 Task: Create a due date automation trigger when advanced on, 2 hours before a card is due add dates with a start date.
Action: Mouse moved to (1187, 349)
Screenshot: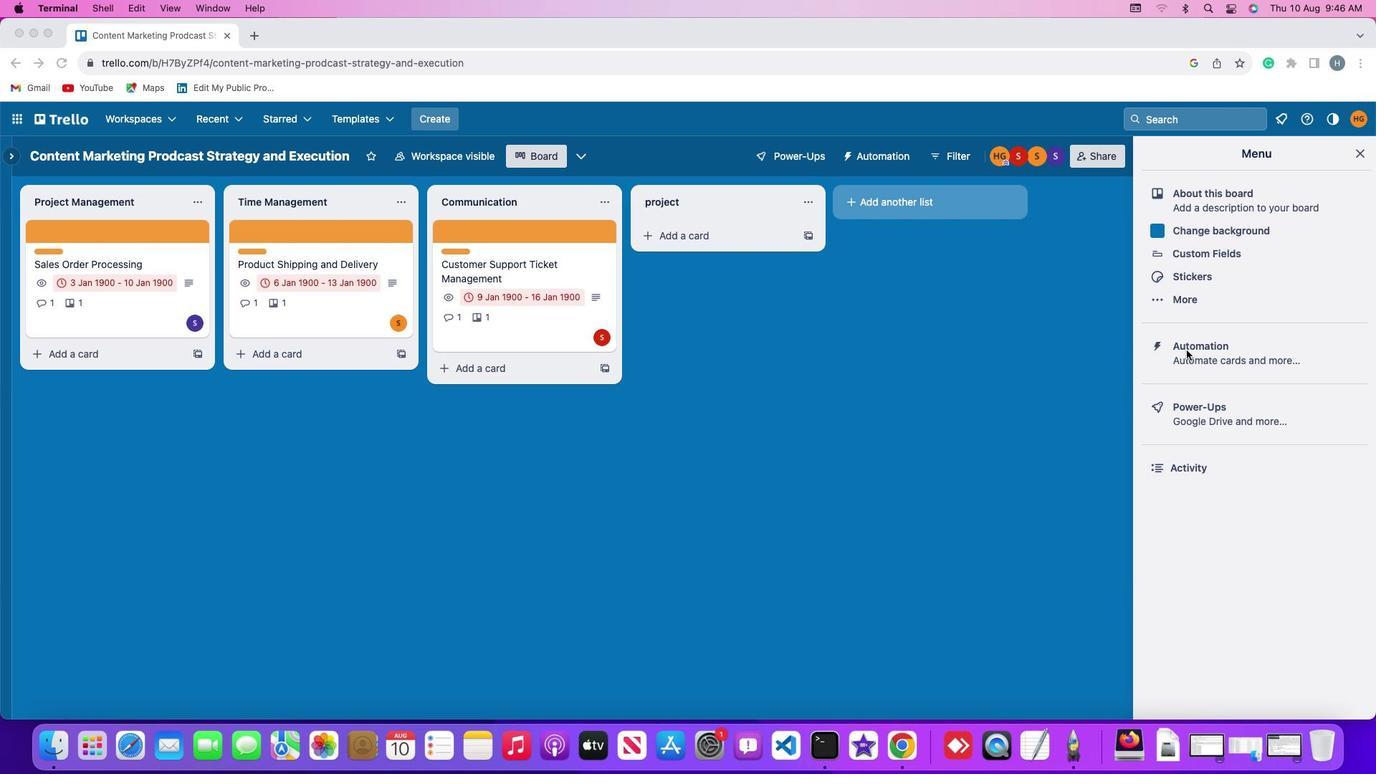 
Action: Mouse pressed left at (1187, 349)
Screenshot: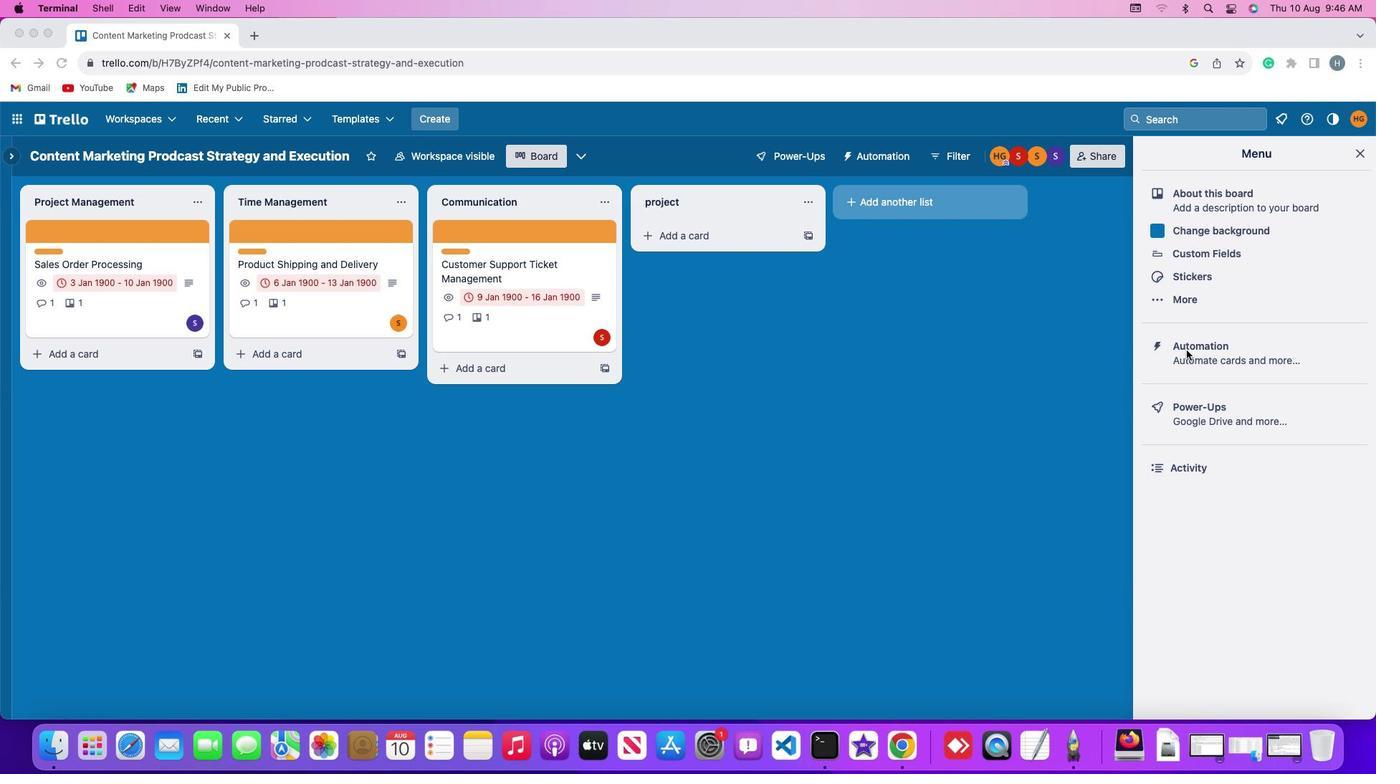 
Action: Mouse pressed left at (1187, 349)
Screenshot: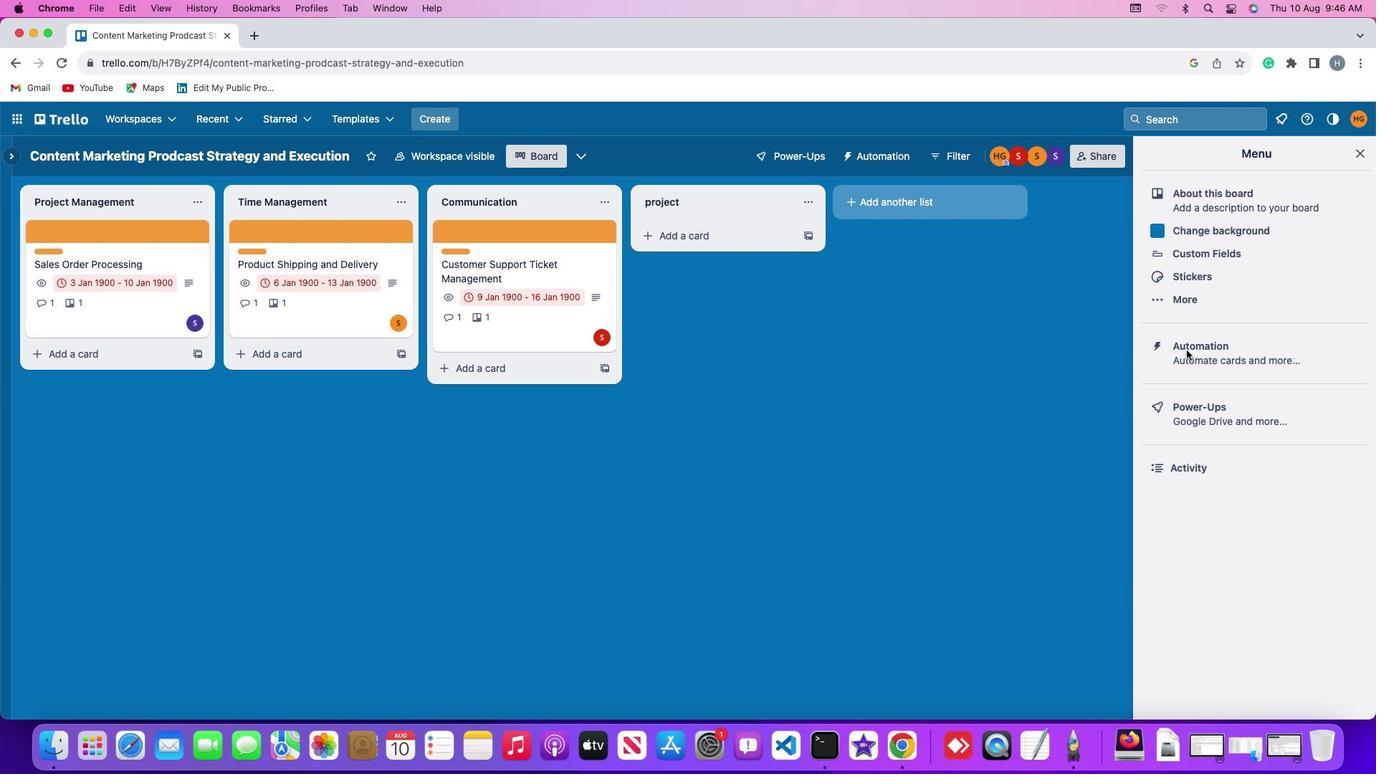 
Action: Mouse moved to (80, 337)
Screenshot: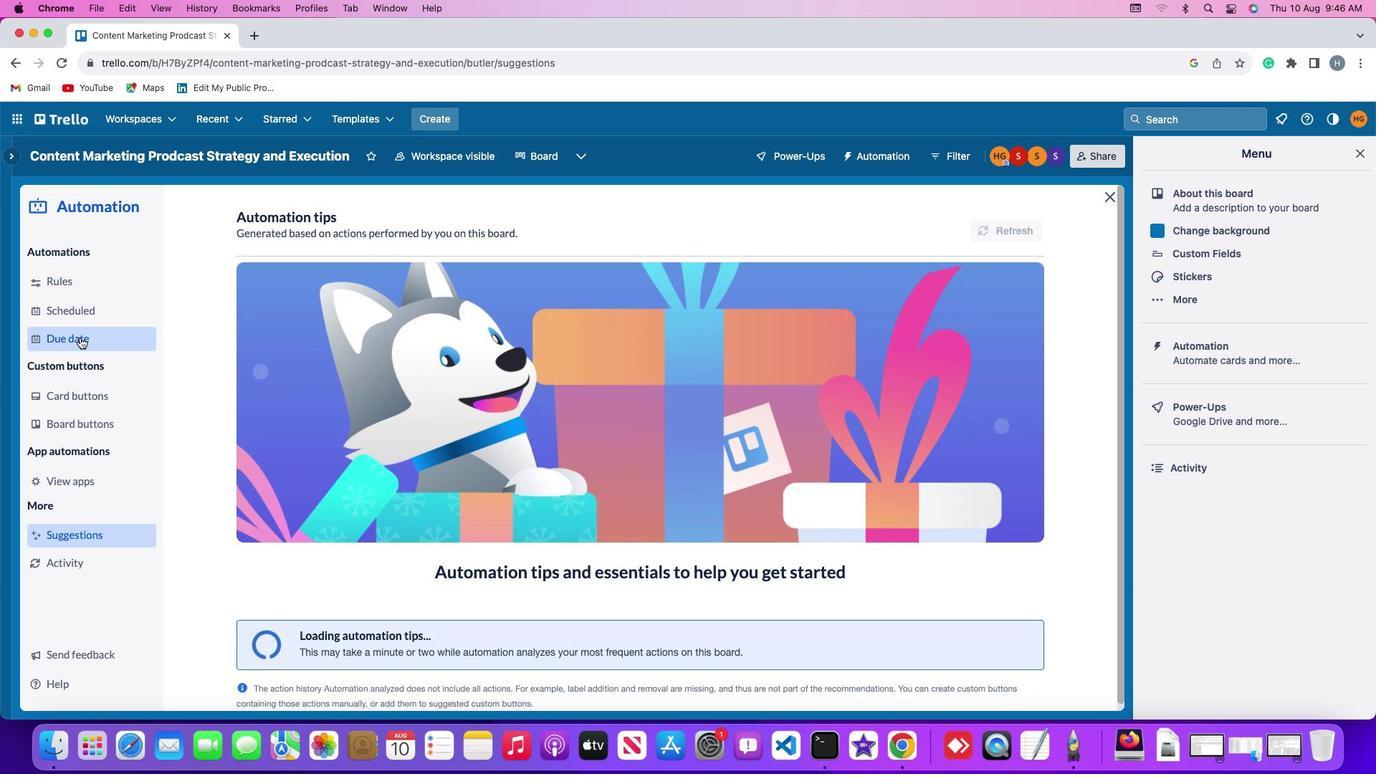 
Action: Mouse pressed left at (80, 337)
Screenshot: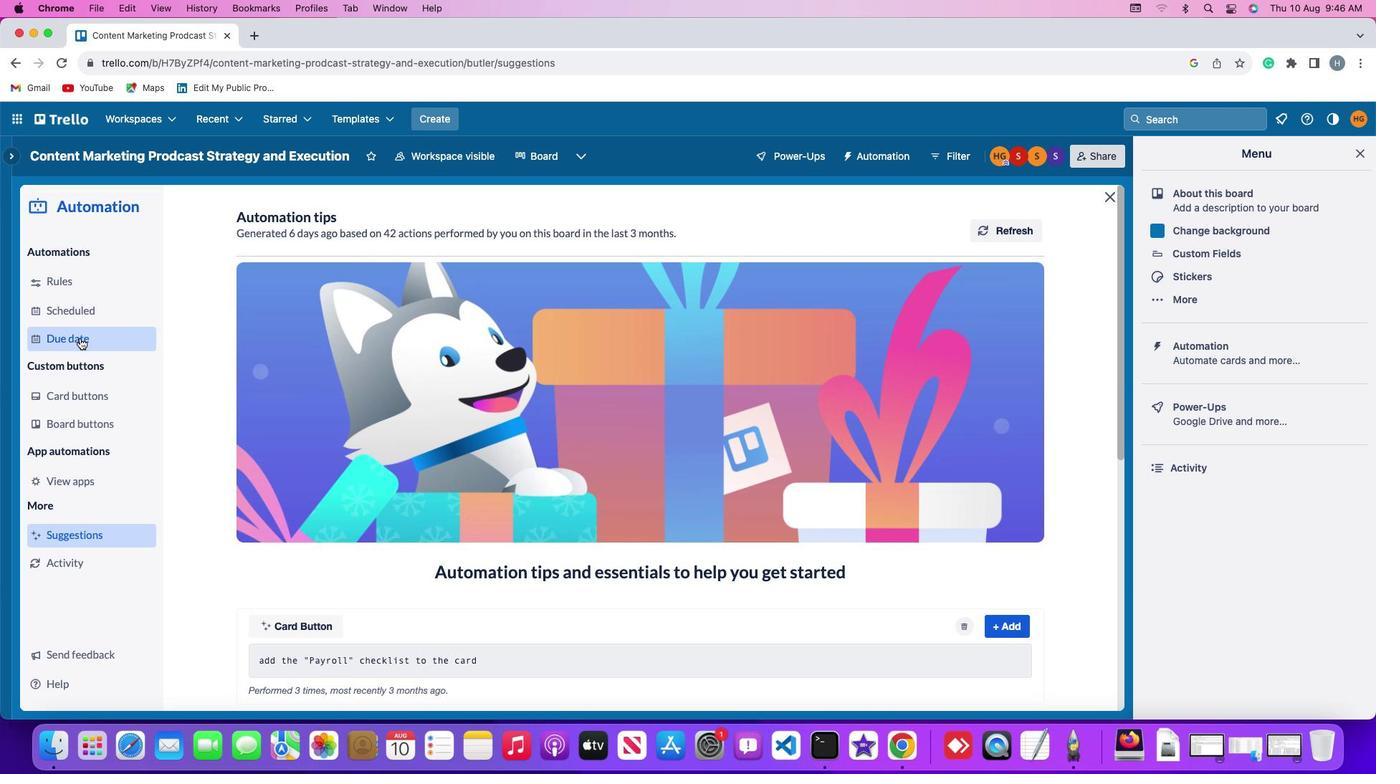 
Action: Mouse moved to (942, 221)
Screenshot: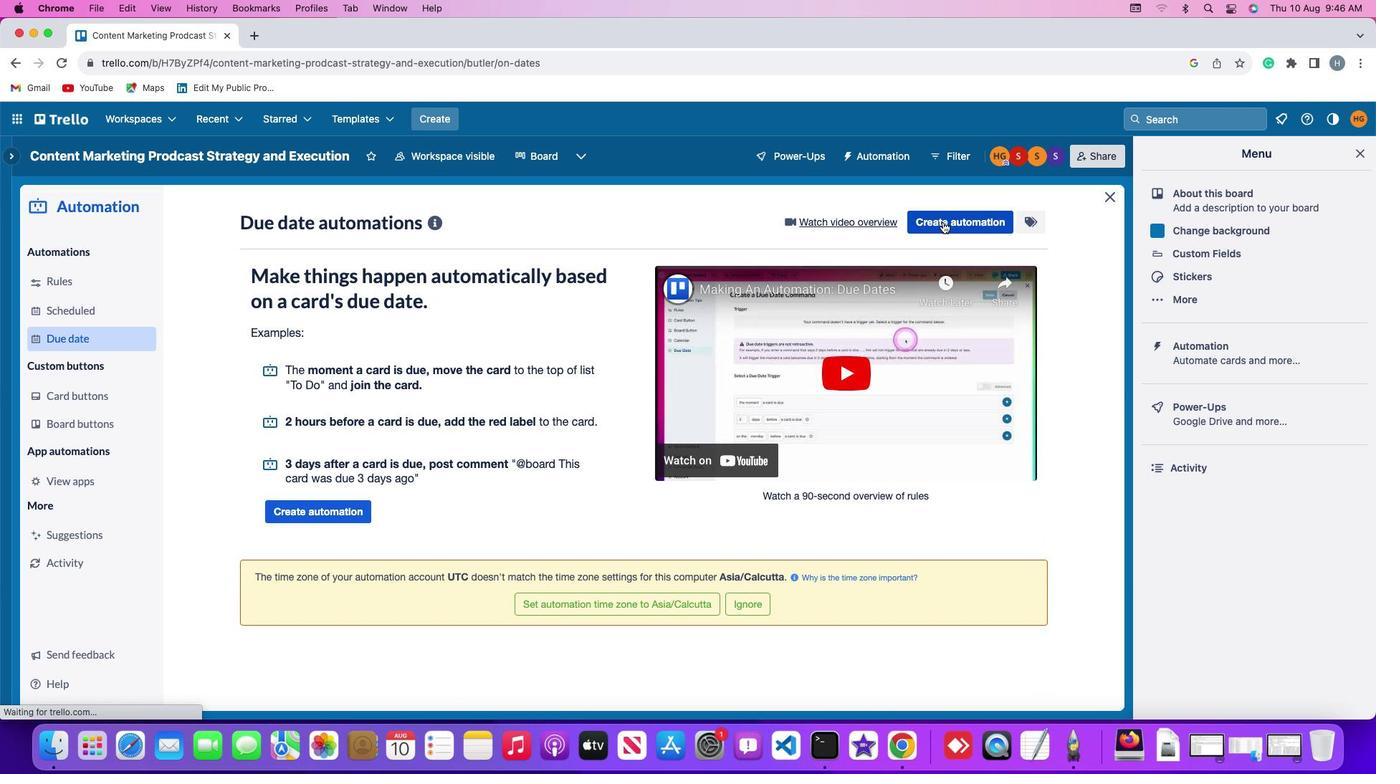 
Action: Mouse pressed left at (942, 221)
Screenshot: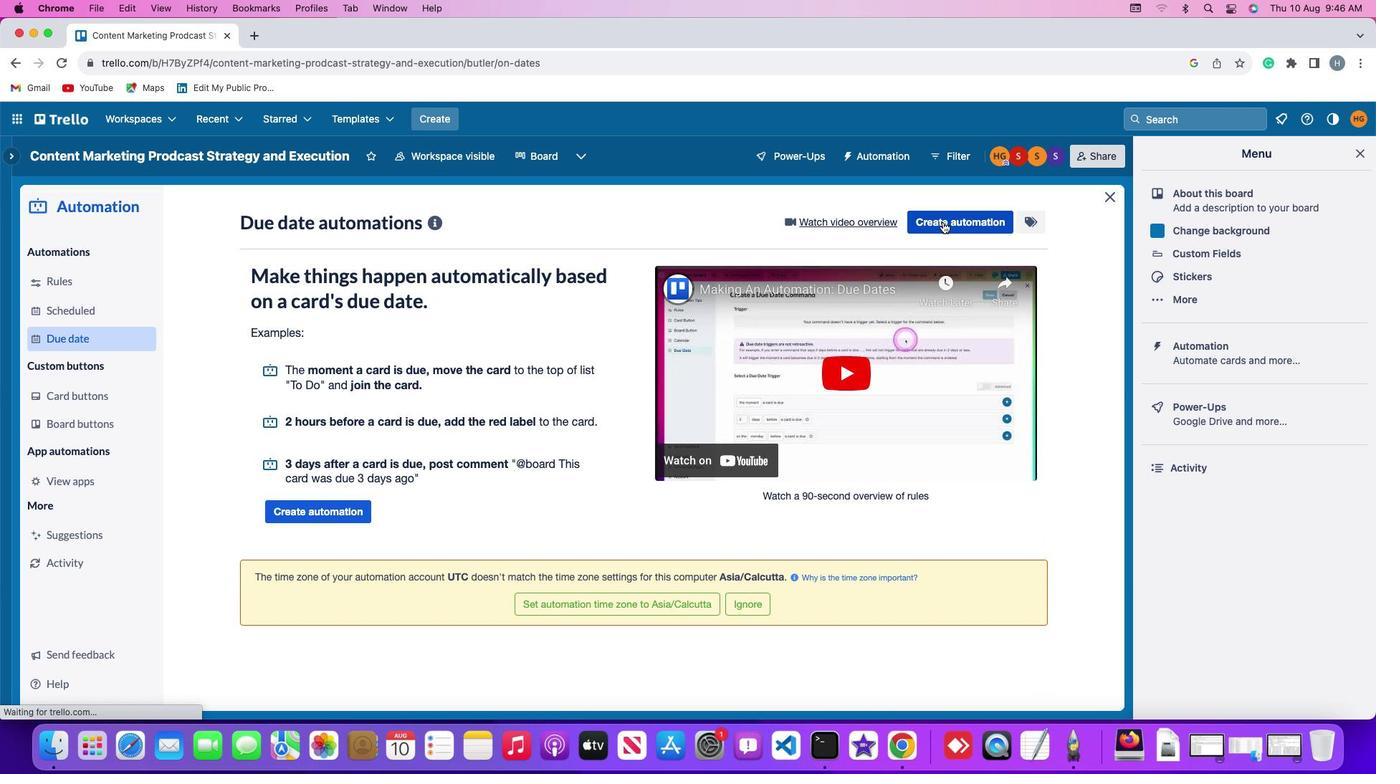 
Action: Mouse moved to (396, 362)
Screenshot: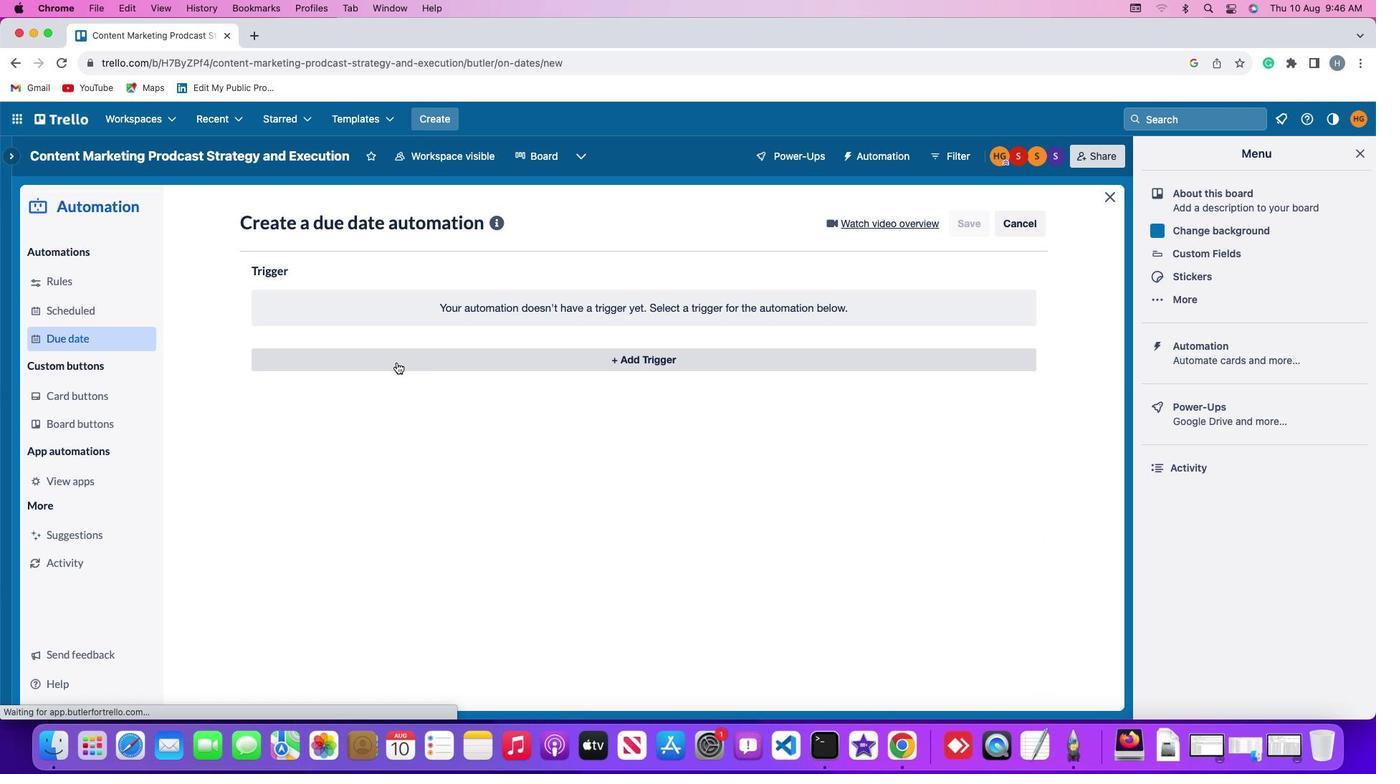 
Action: Mouse pressed left at (396, 362)
Screenshot: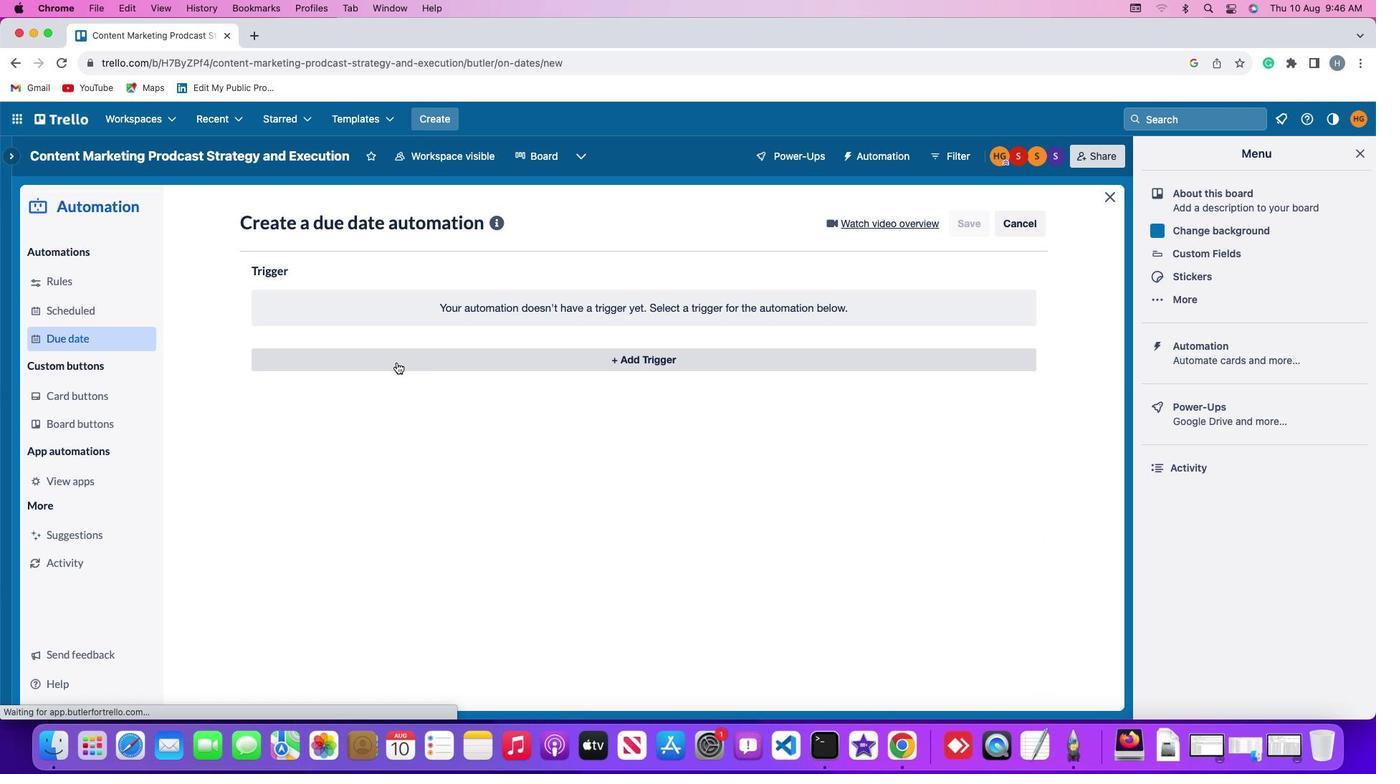 
Action: Mouse moved to (281, 576)
Screenshot: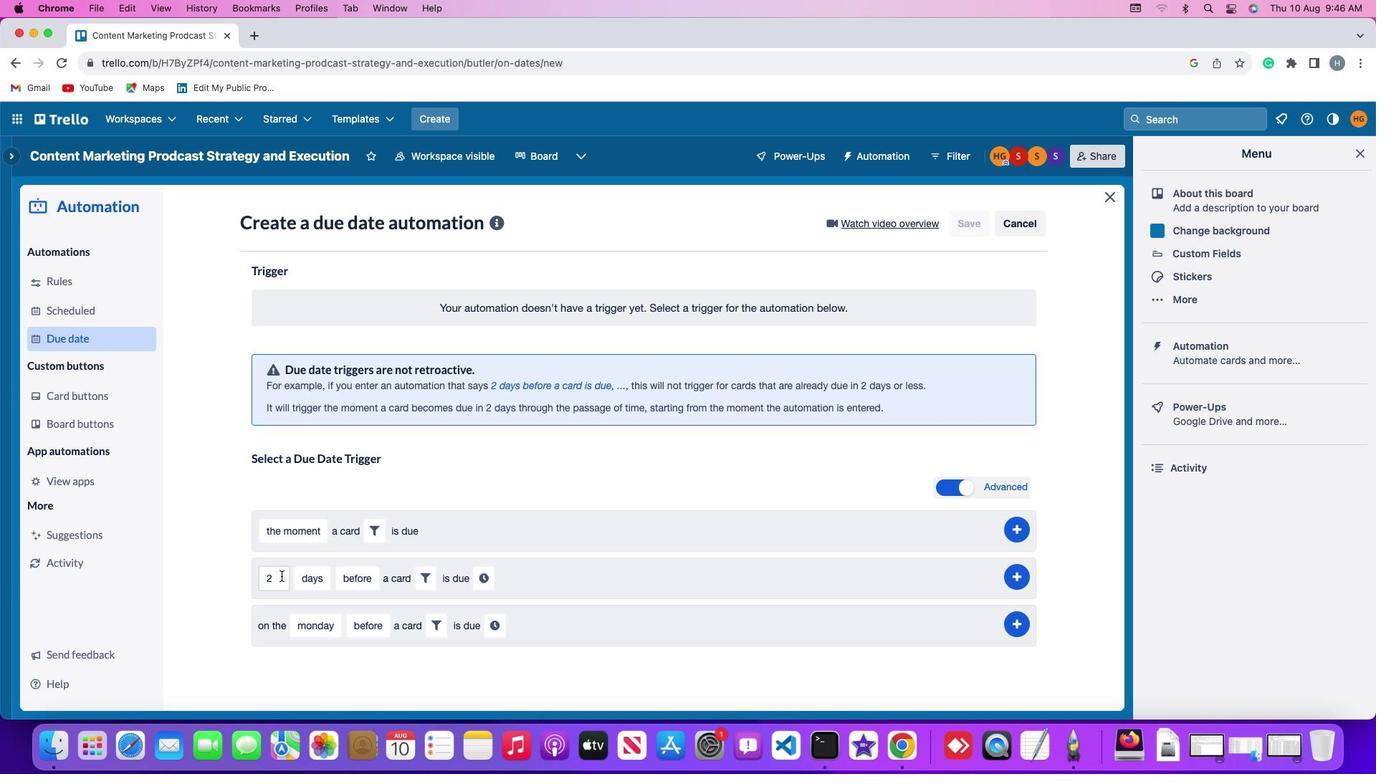 
Action: Mouse pressed left at (281, 576)
Screenshot: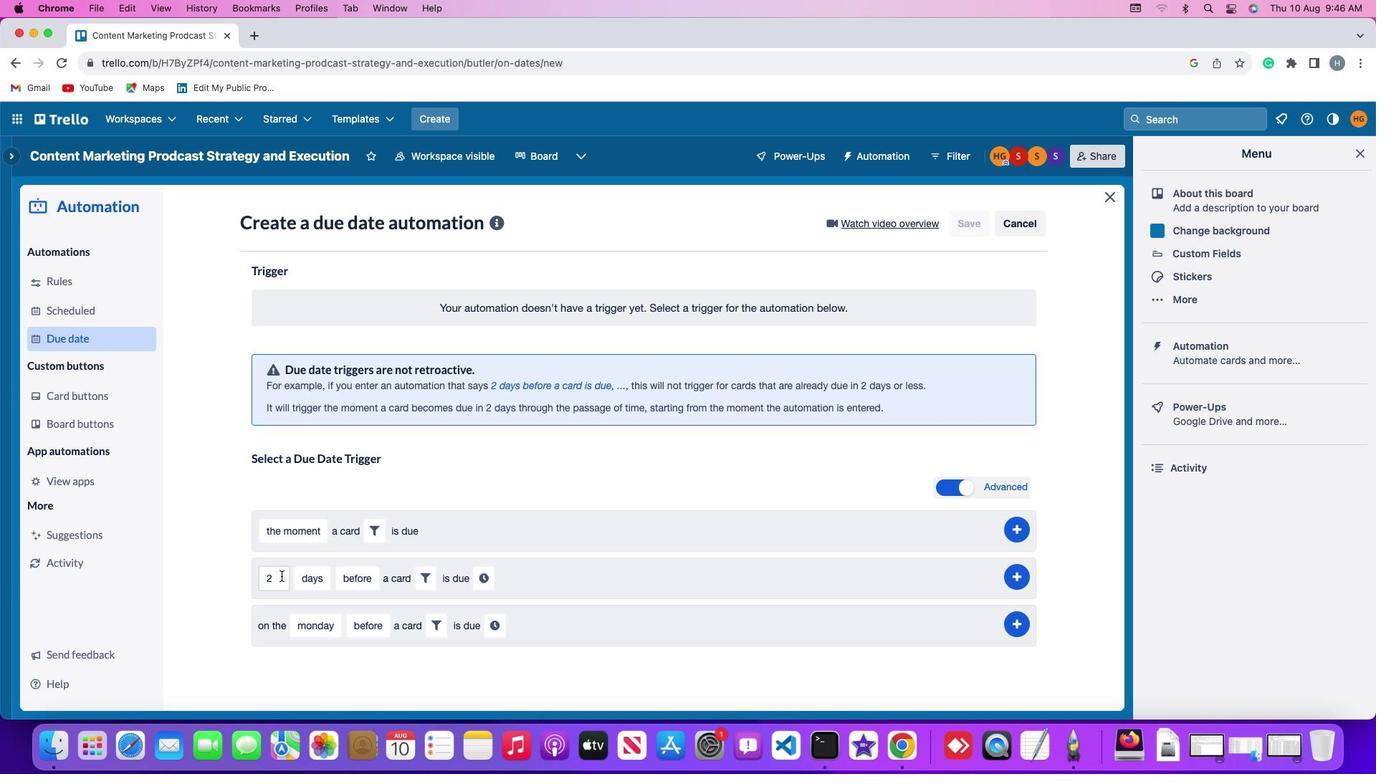 
Action: Mouse moved to (281, 571)
Screenshot: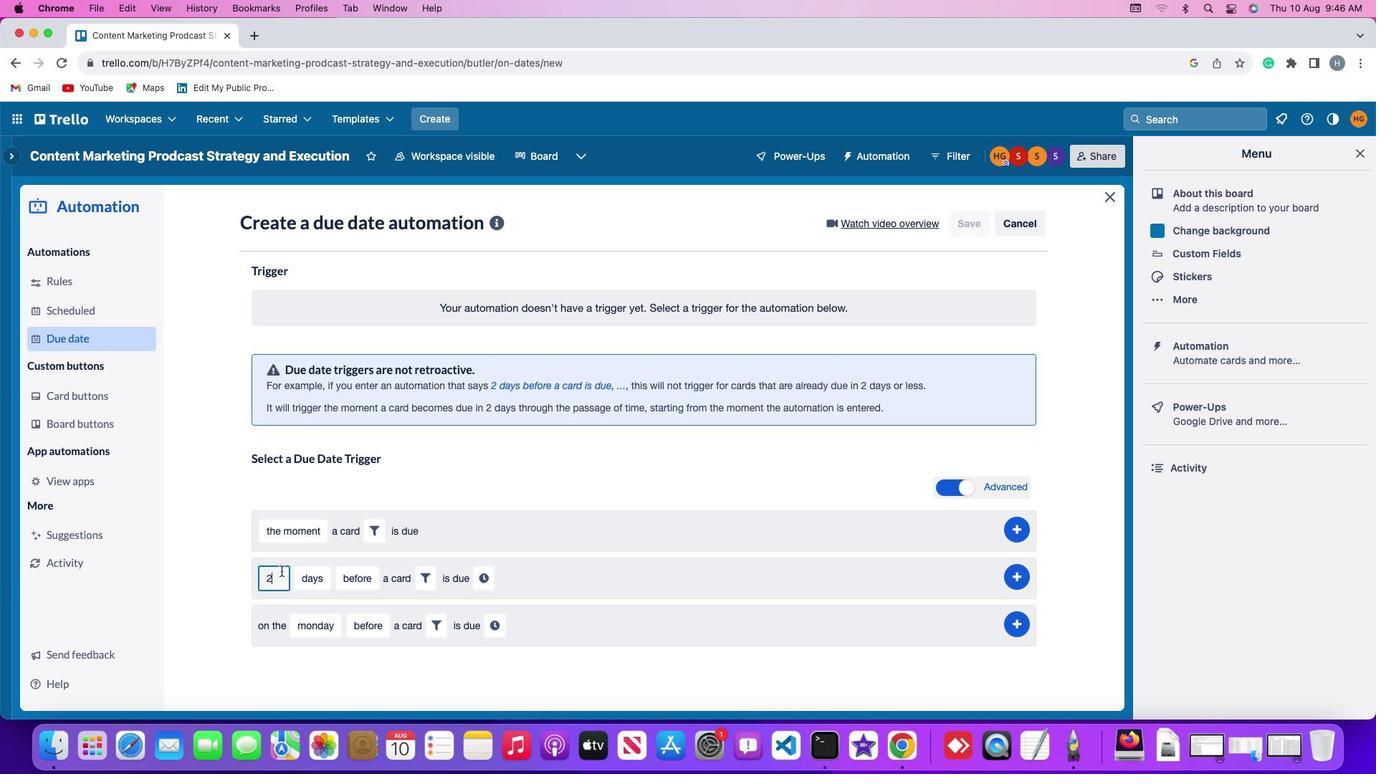 
Action: Key pressed Key.backspace
Screenshot: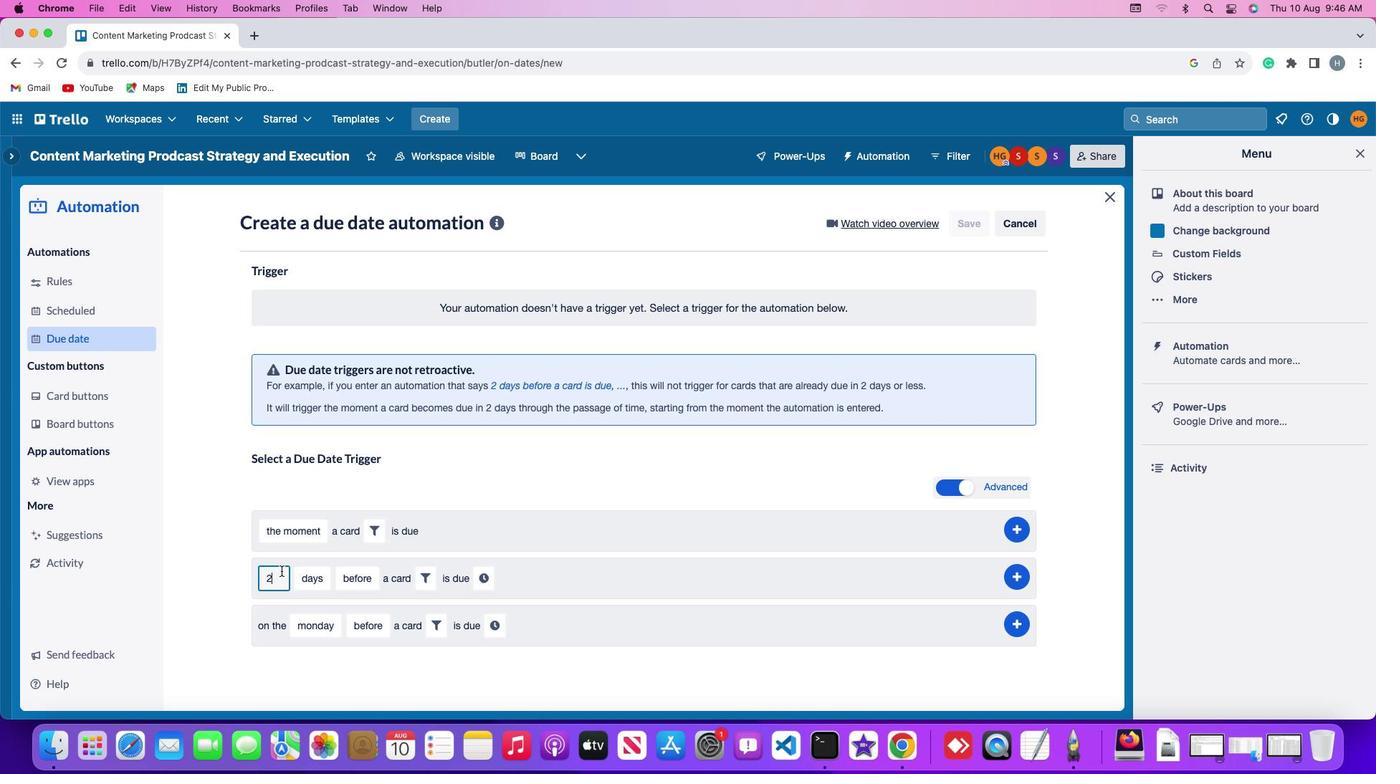 
Action: Mouse moved to (281, 571)
Screenshot: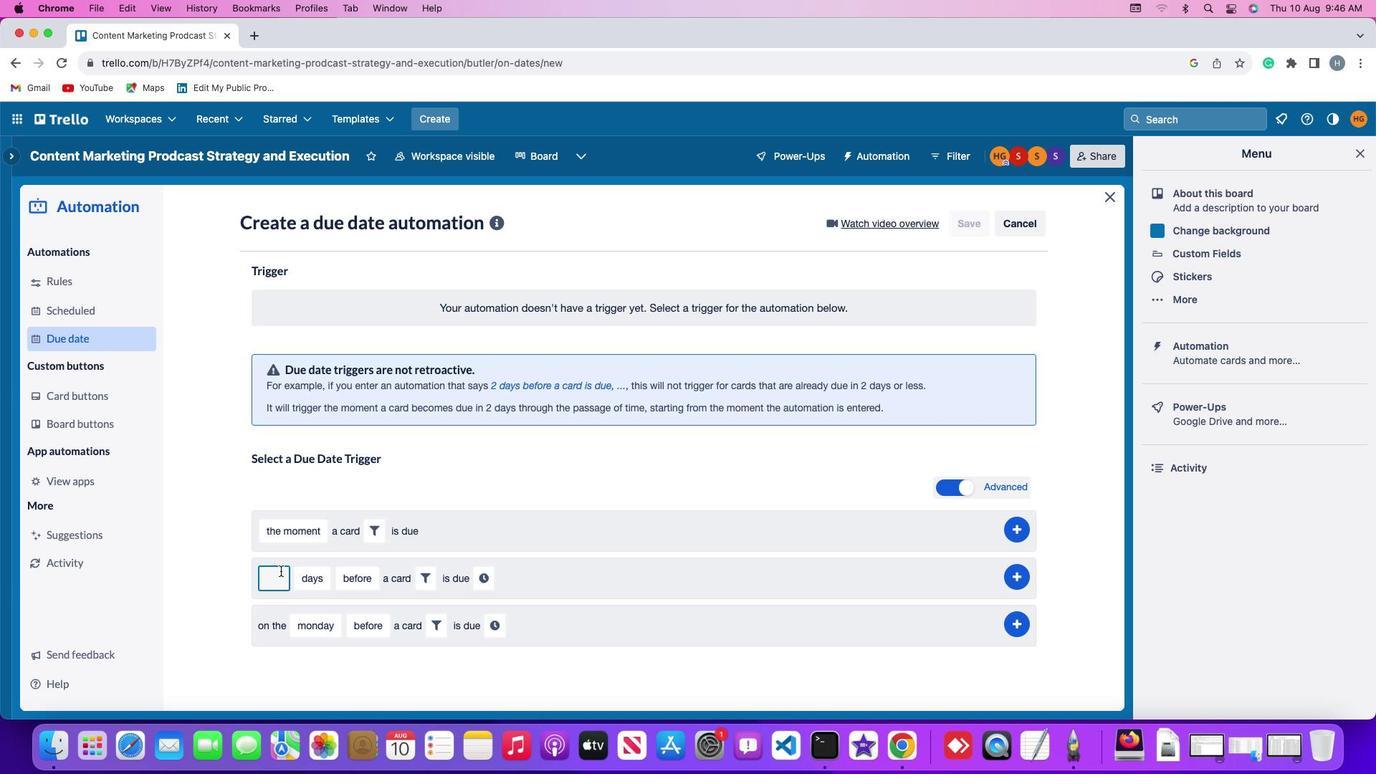 
Action: Key pressed '2'
Screenshot: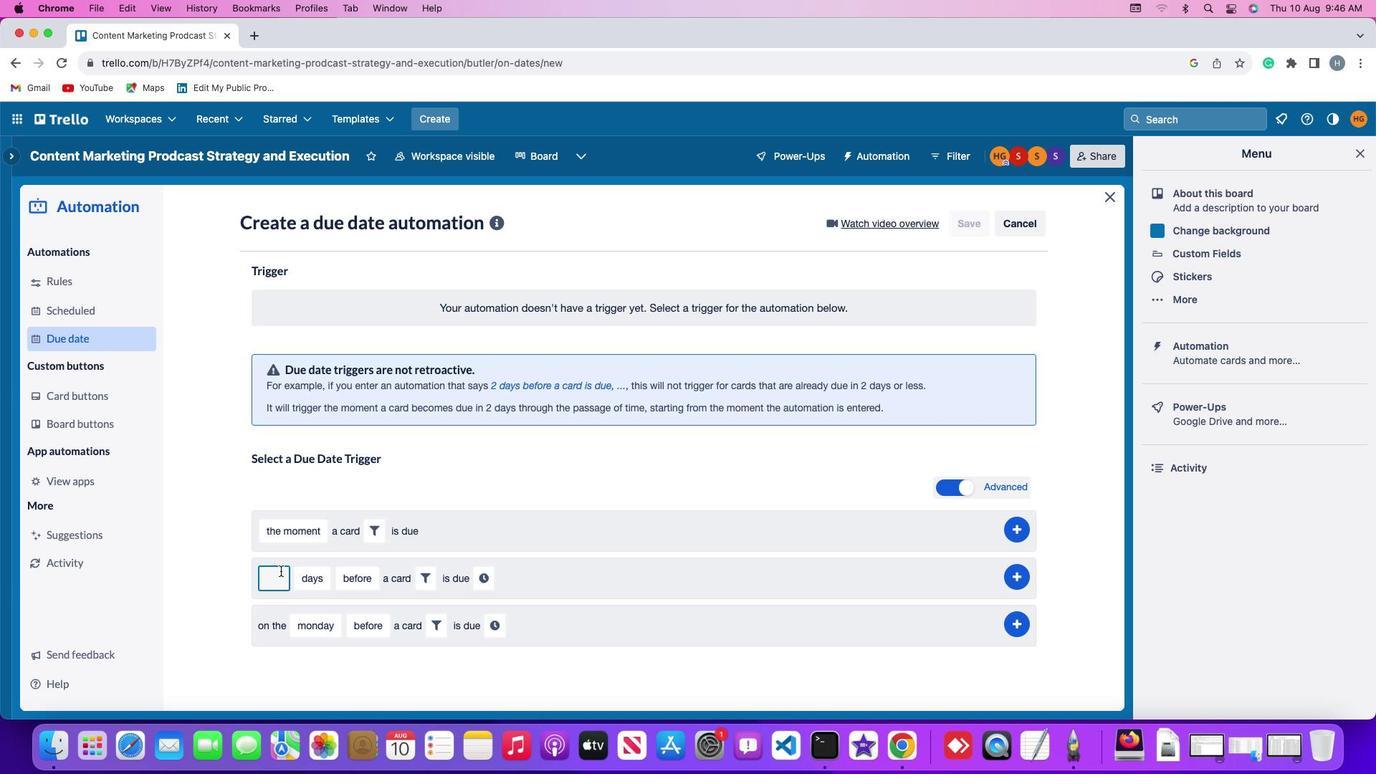 
Action: Mouse moved to (303, 573)
Screenshot: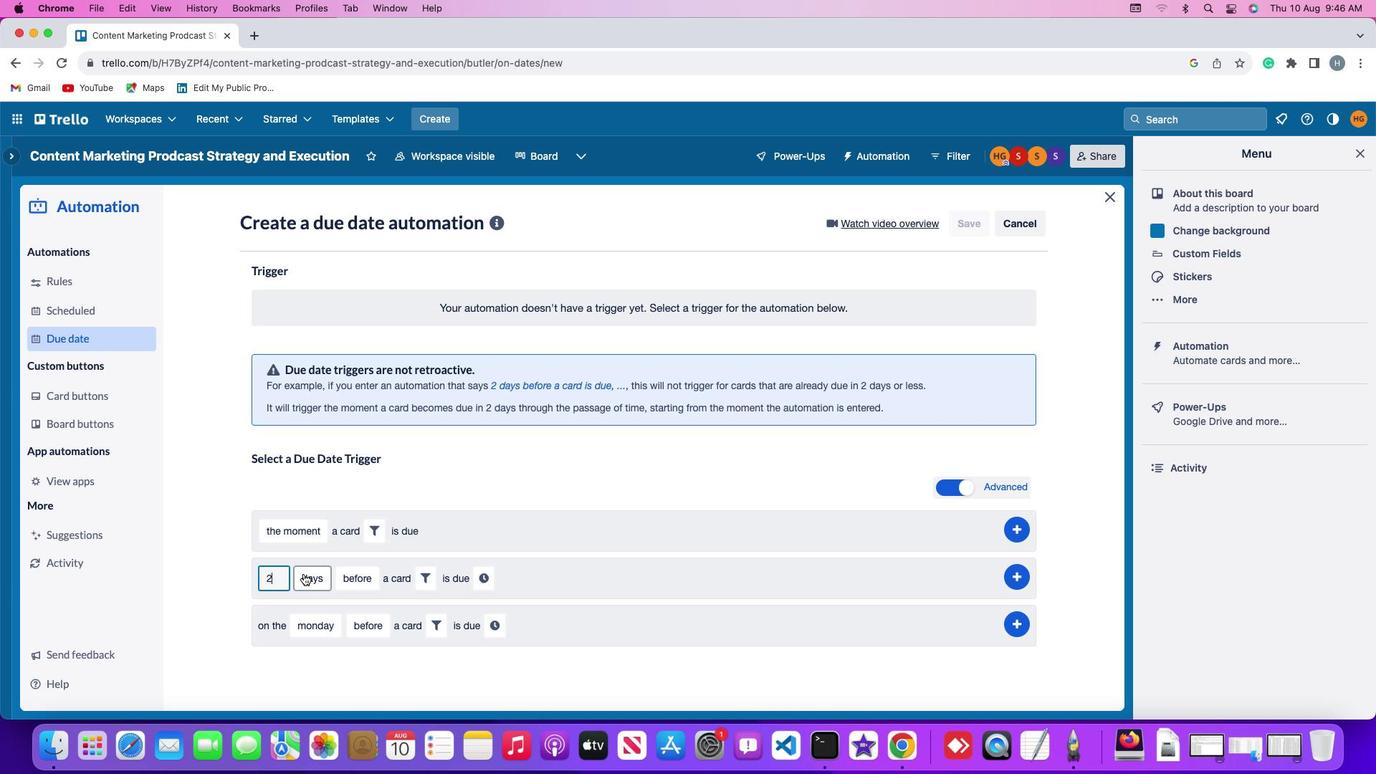 
Action: Mouse pressed left at (303, 573)
Screenshot: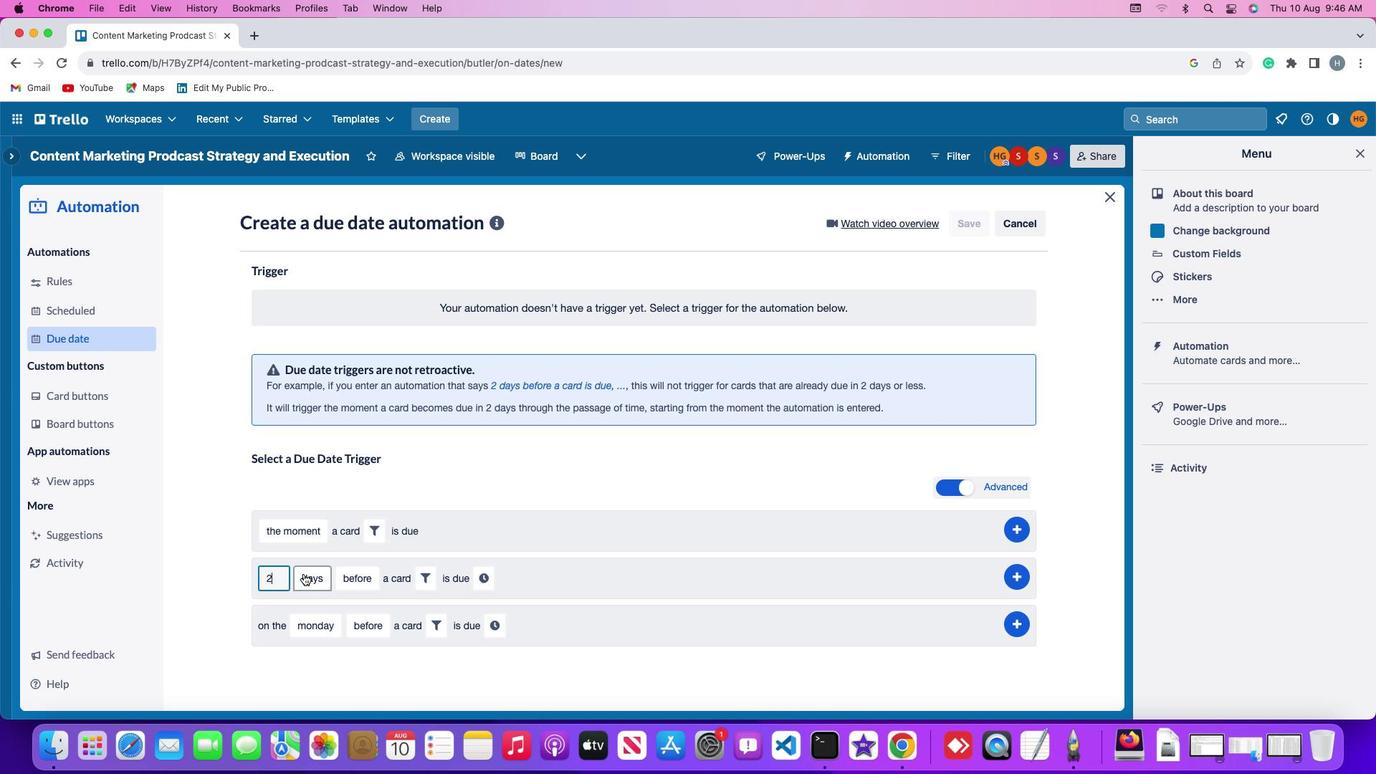 
Action: Mouse moved to (316, 661)
Screenshot: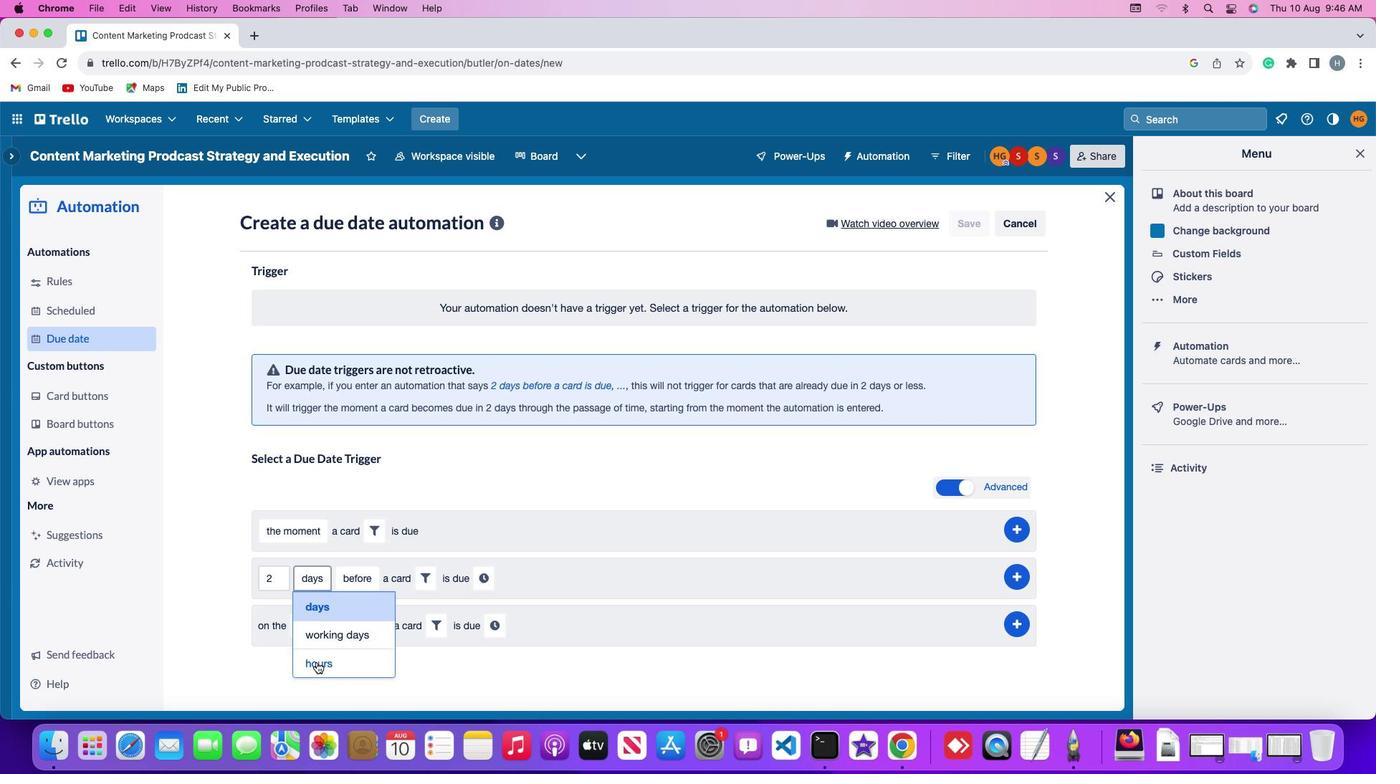 
Action: Mouse pressed left at (316, 661)
Screenshot: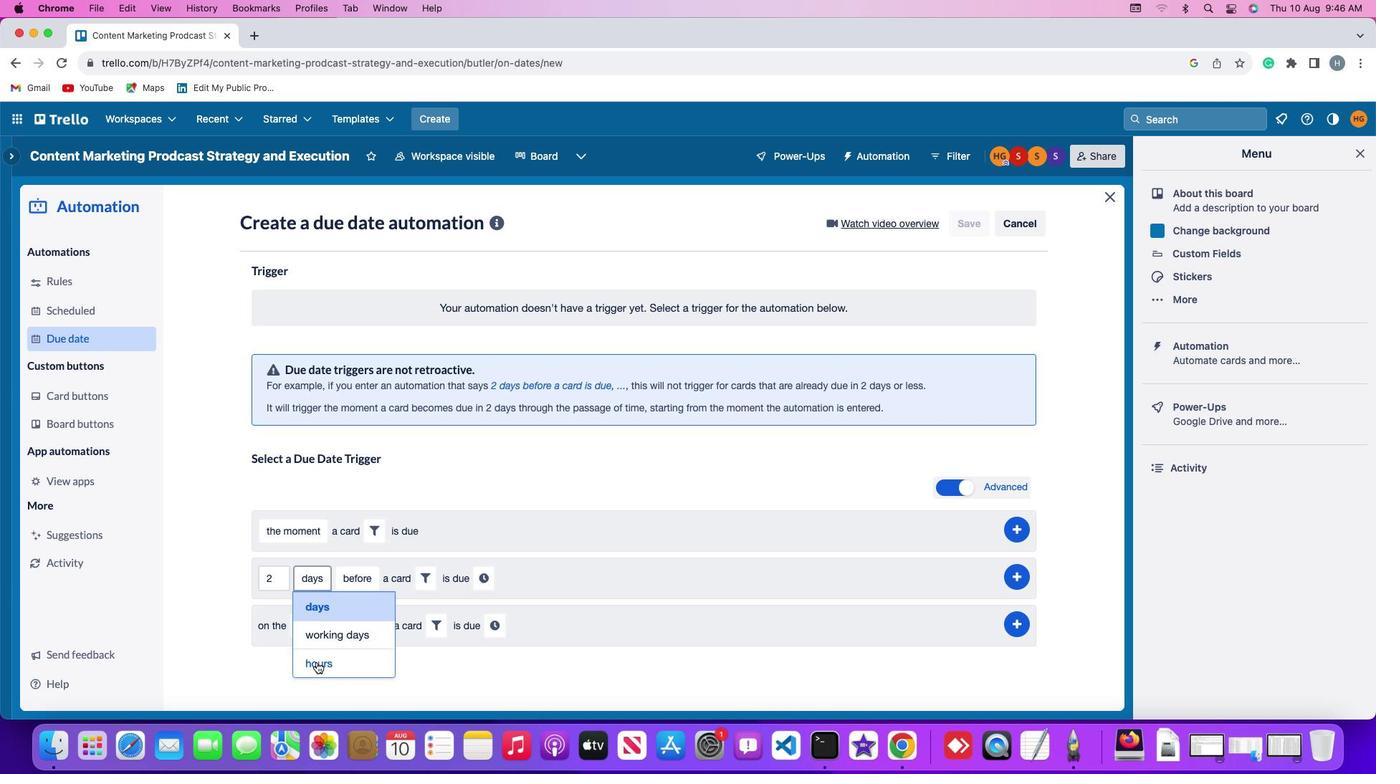 
Action: Mouse moved to (370, 577)
Screenshot: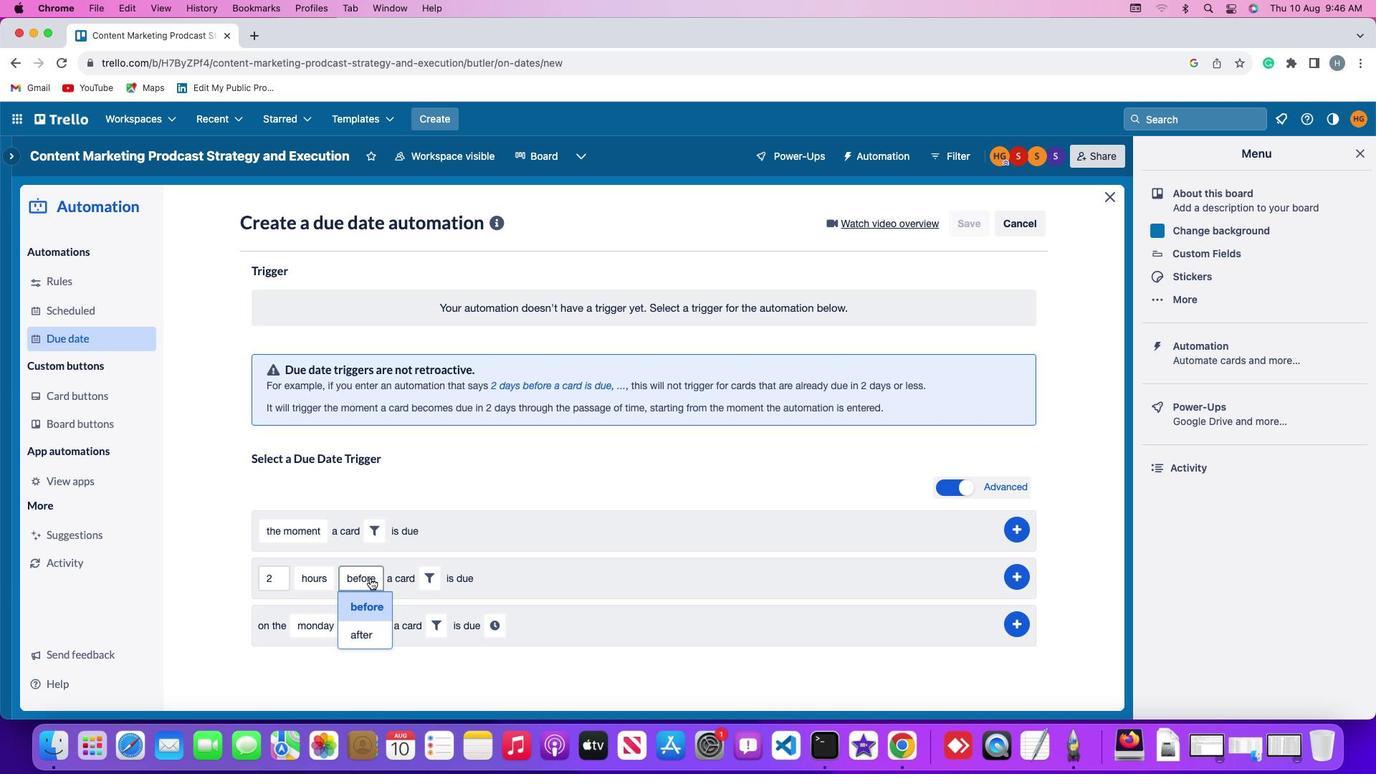 
Action: Mouse pressed left at (370, 577)
Screenshot: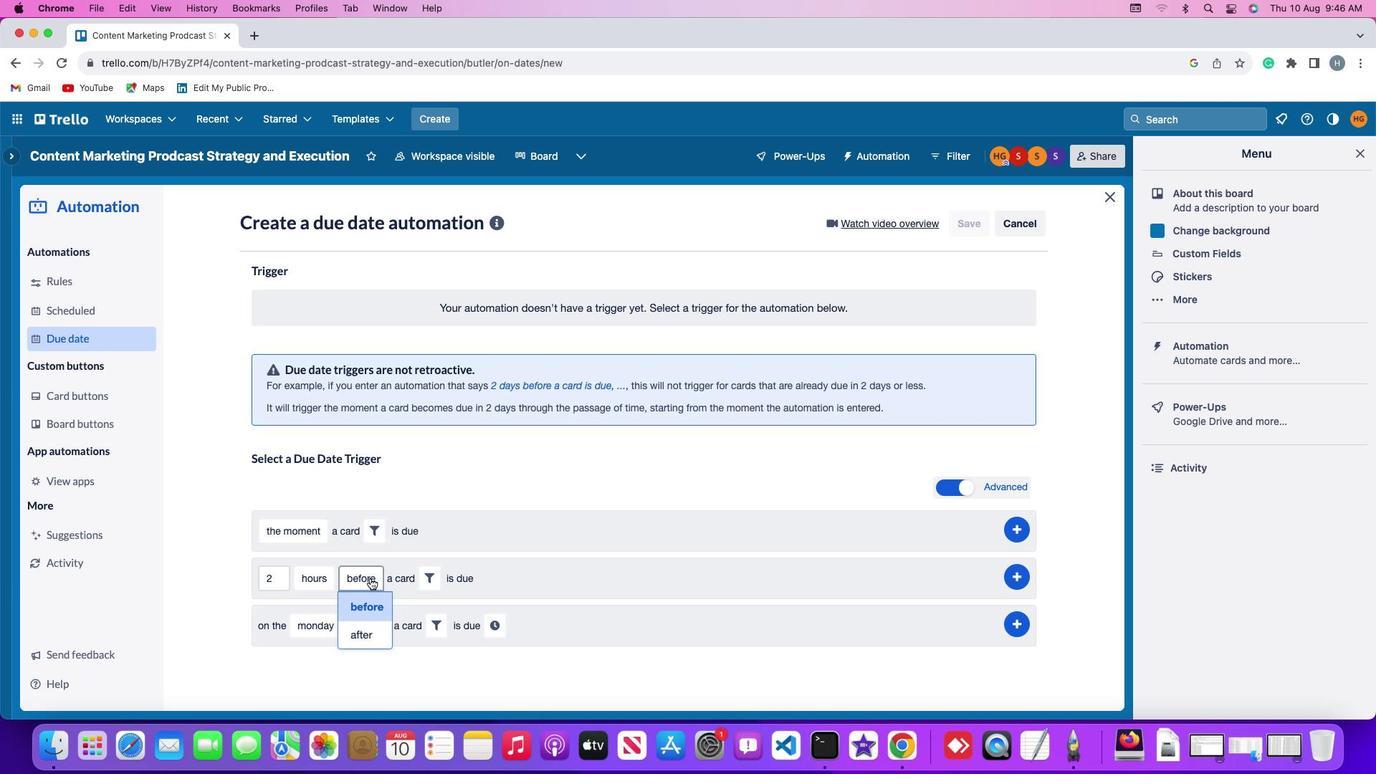 
Action: Mouse moved to (364, 605)
Screenshot: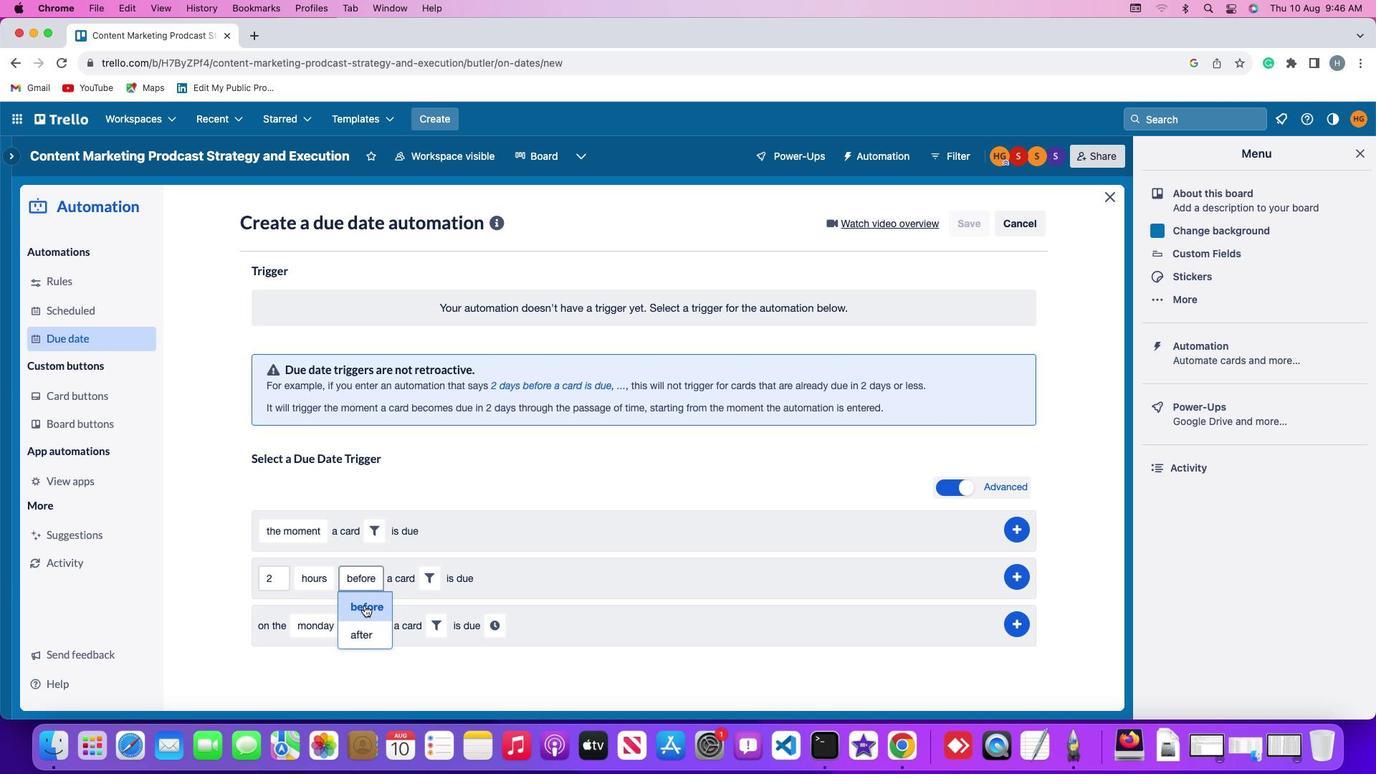 
Action: Mouse pressed left at (364, 605)
Screenshot: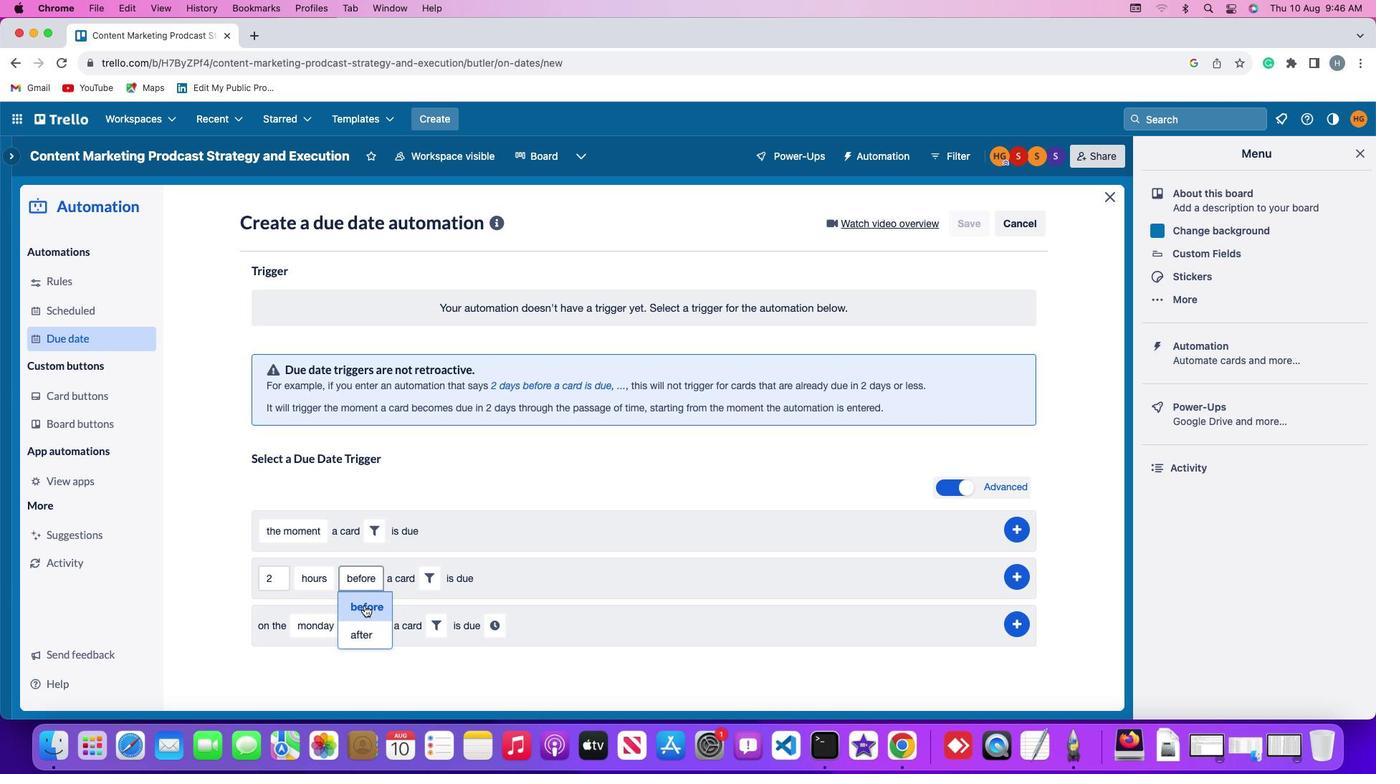 
Action: Mouse moved to (436, 577)
Screenshot: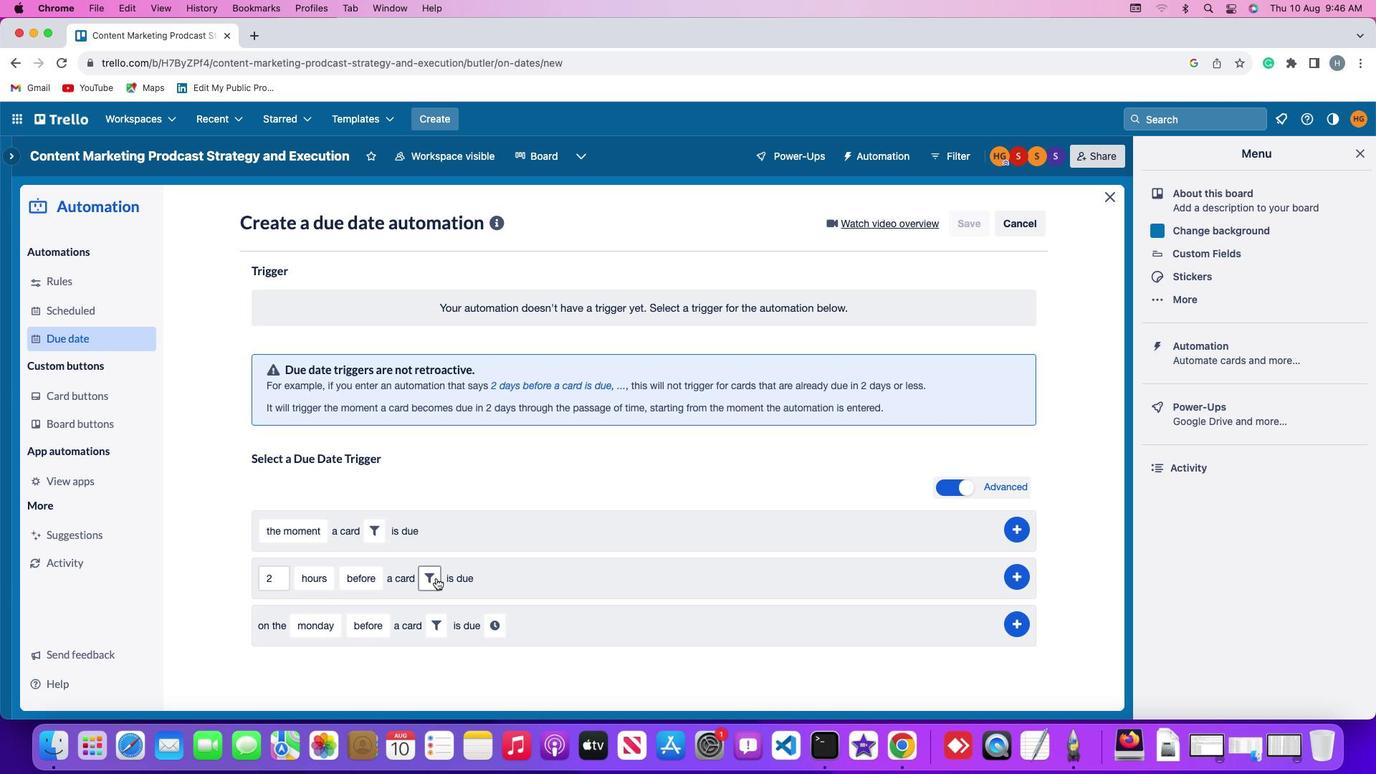 
Action: Mouse pressed left at (436, 577)
Screenshot: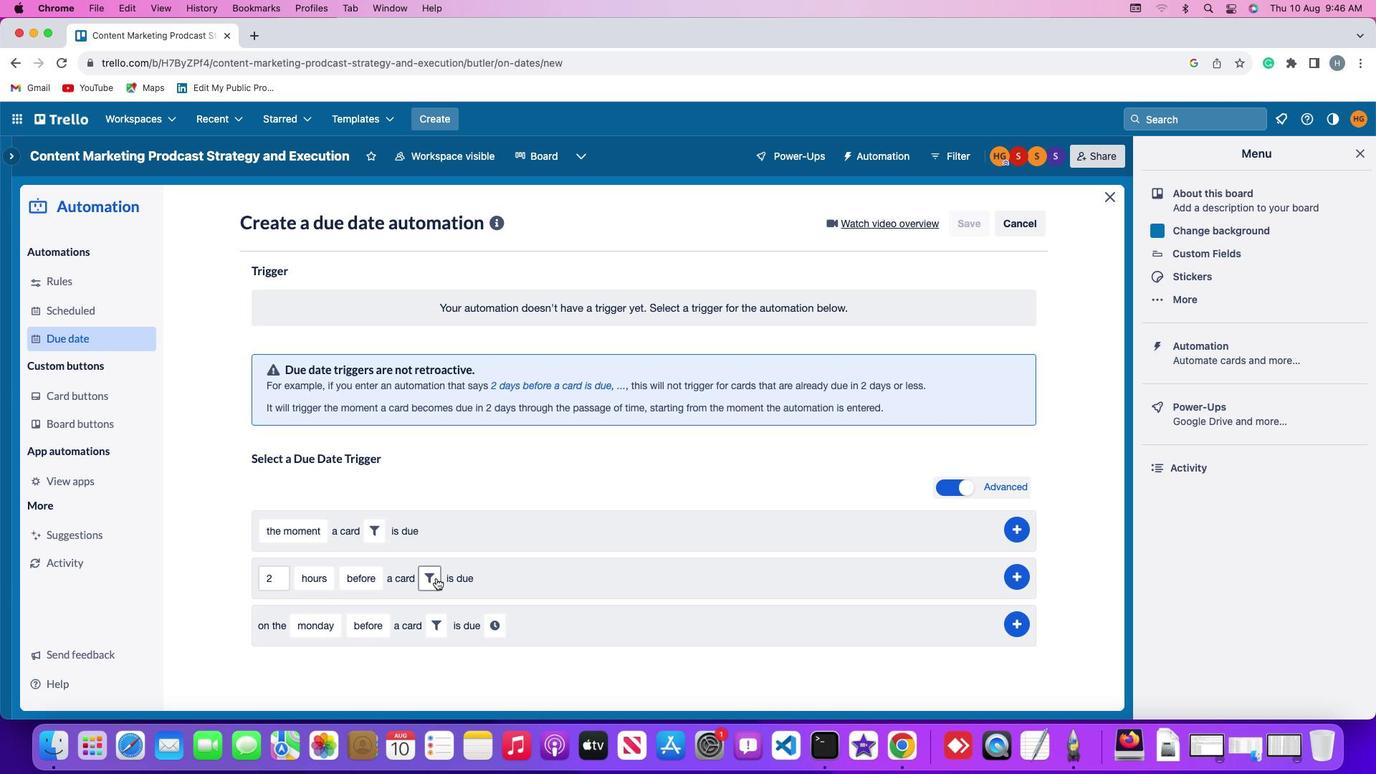 
Action: Mouse moved to (509, 630)
Screenshot: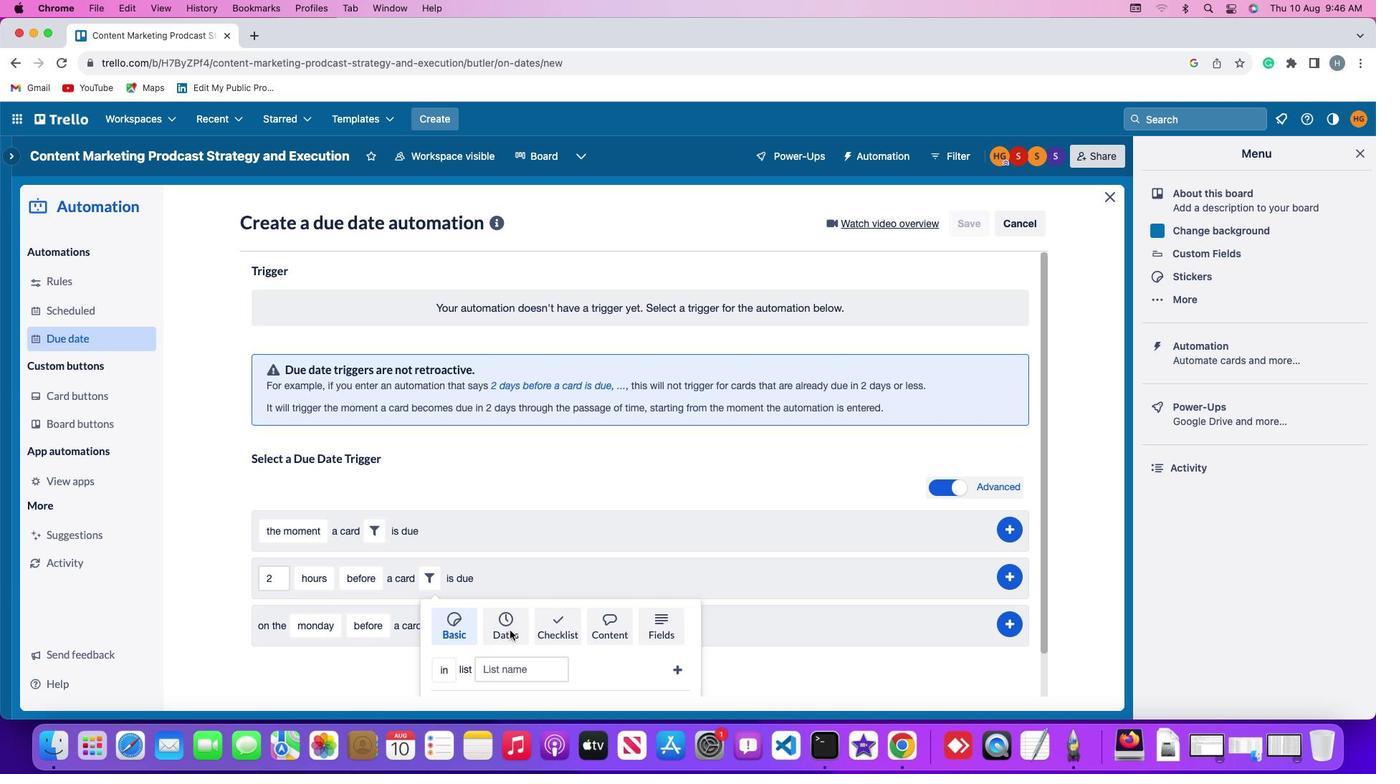 
Action: Mouse pressed left at (509, 630)
Screenshot: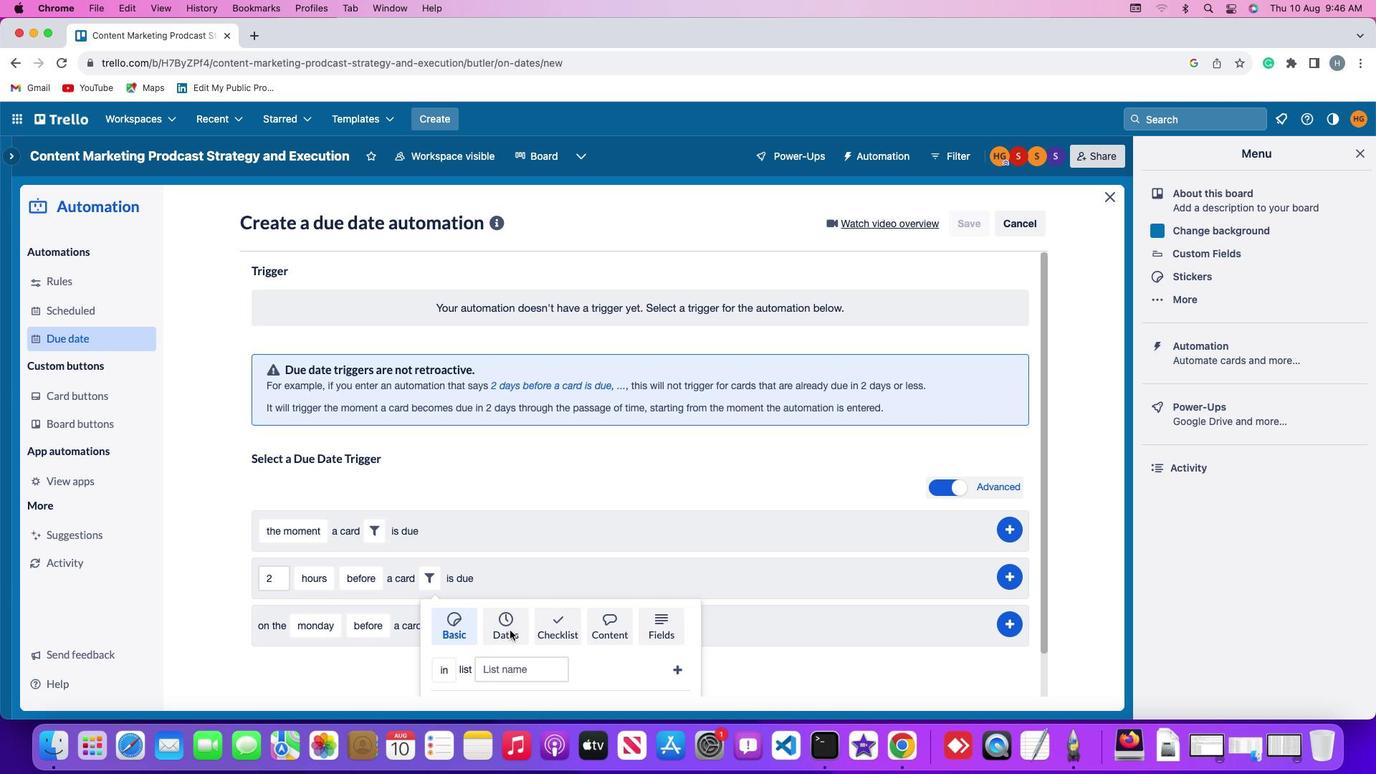
Action: Mouse moved to (377, 665)
Screenshot: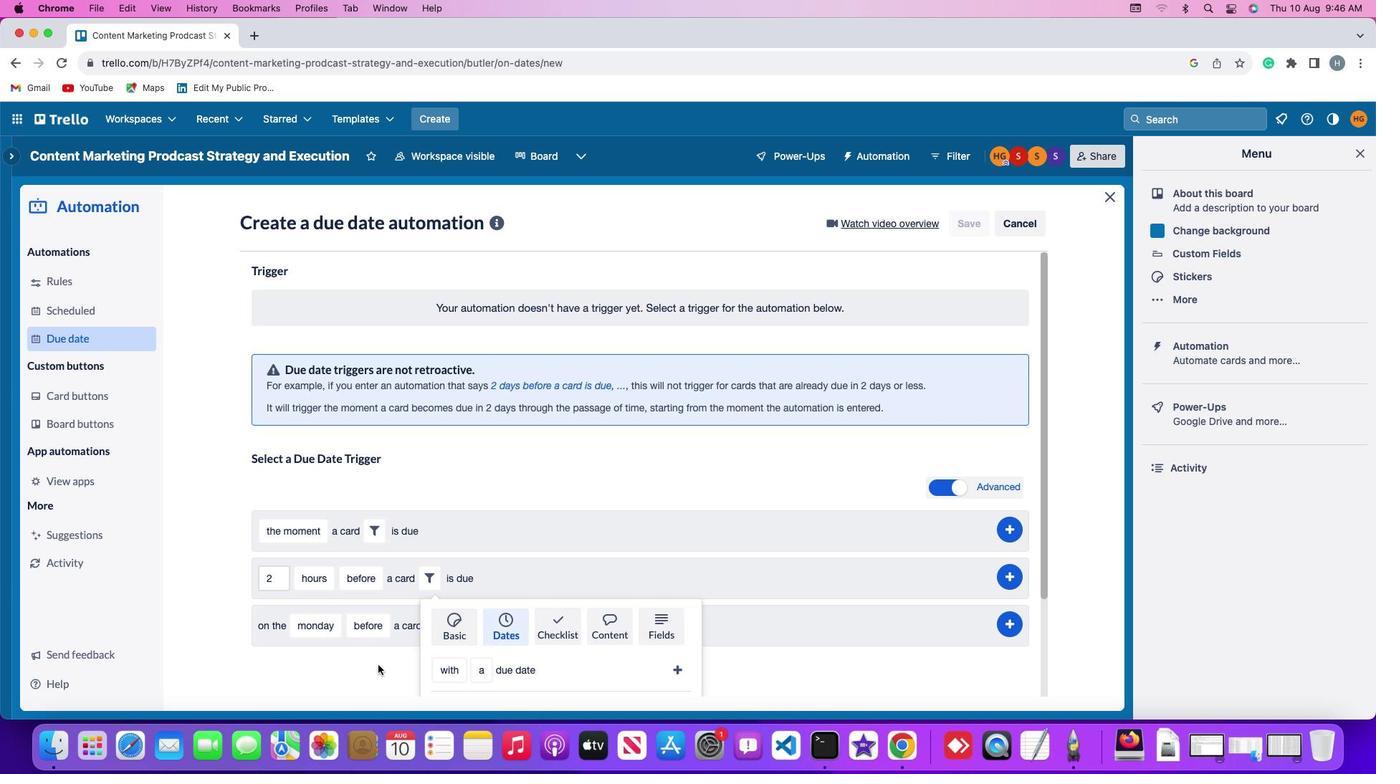 
Action: Mouse scrolled (377, 665) with delta (0, 0)
Screenshot: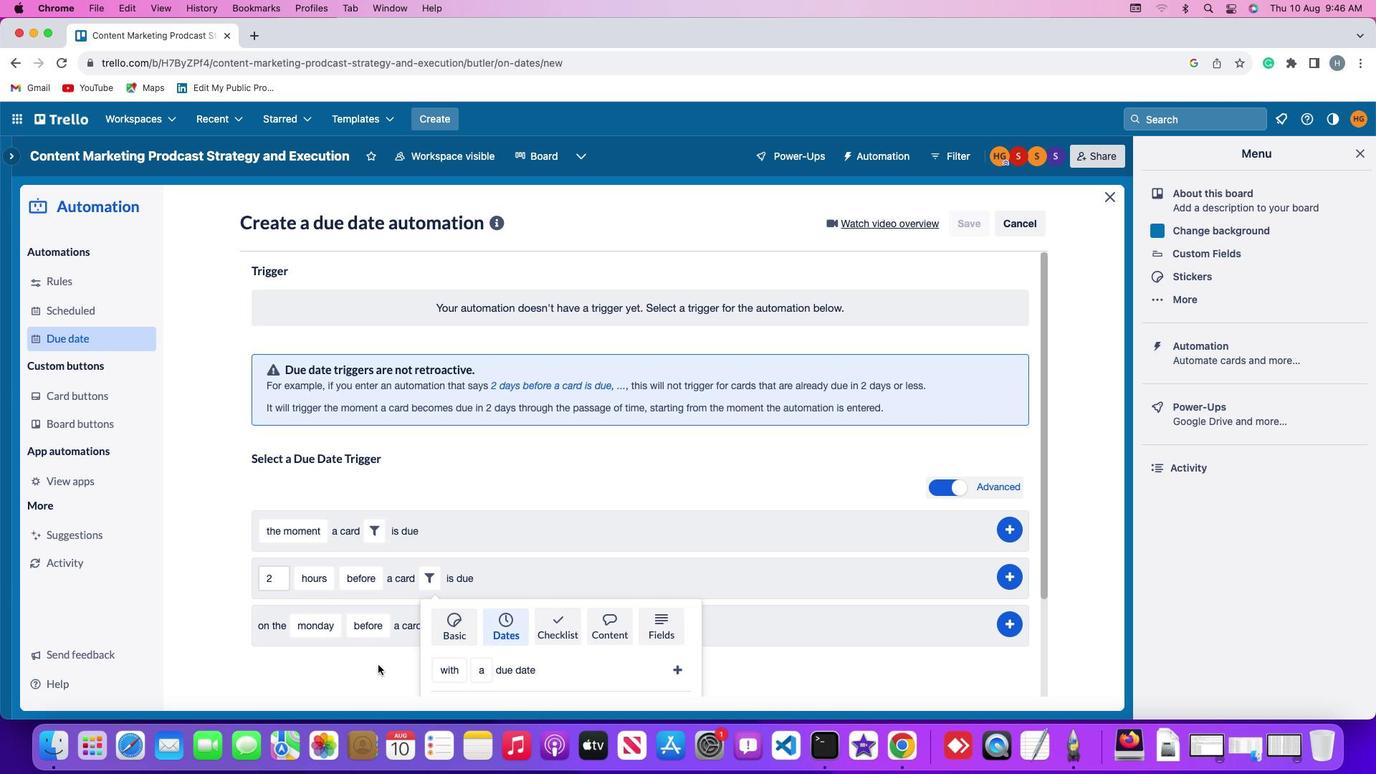 
Action: Mouse scrolled (377, 665) with delta (0, 0)
Screenshot: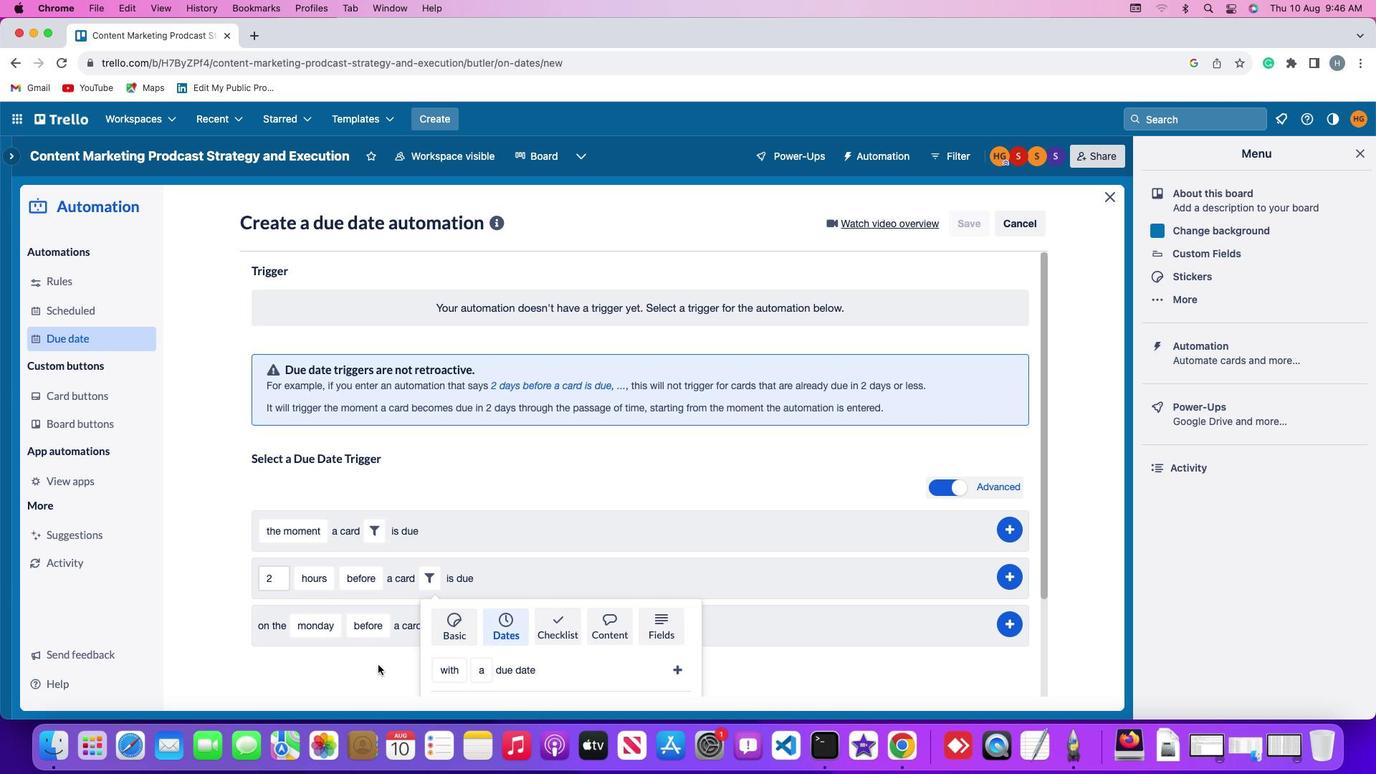 
Action: Mouse scrolled (377, 665) with delta (0, -2)
Screenshot: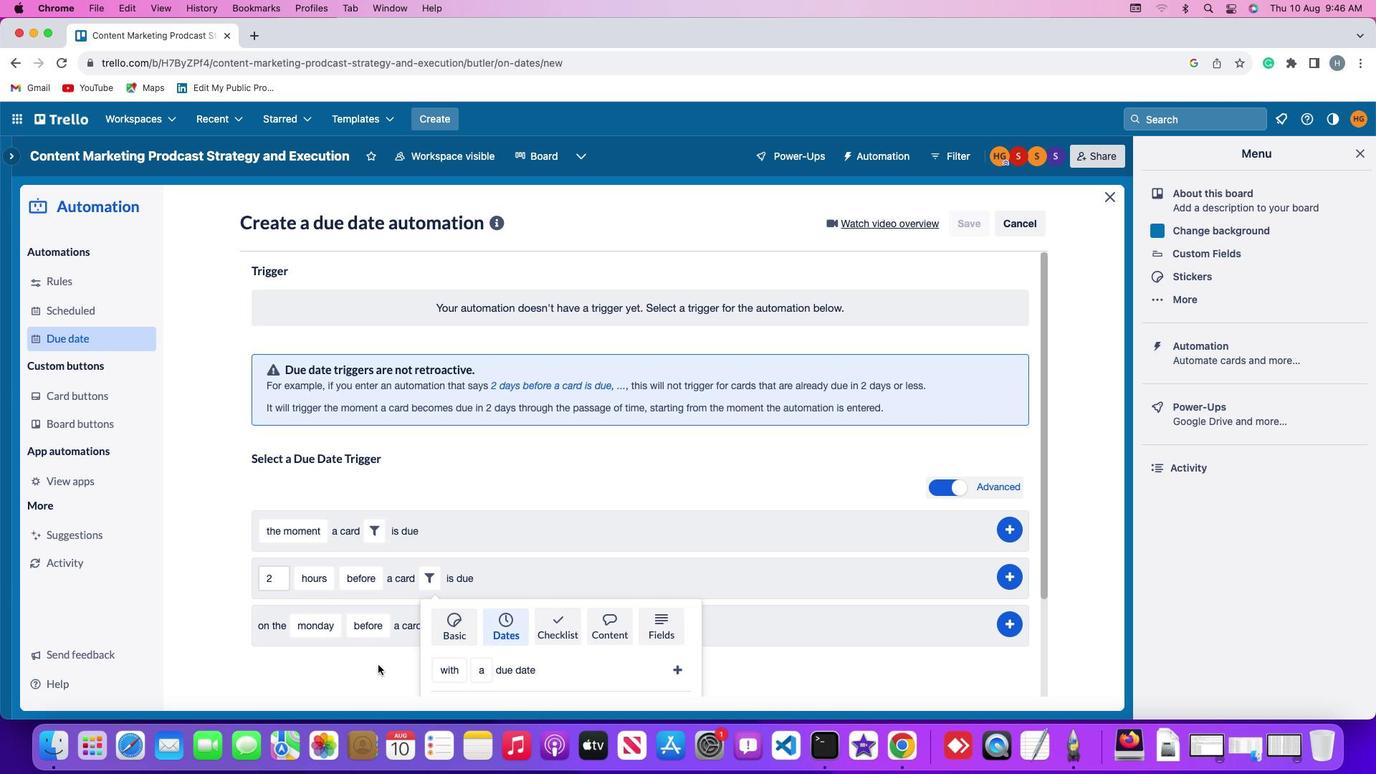 
Action: Mouse scrolled (377, 665) with delta (0, -3)
Screenshot: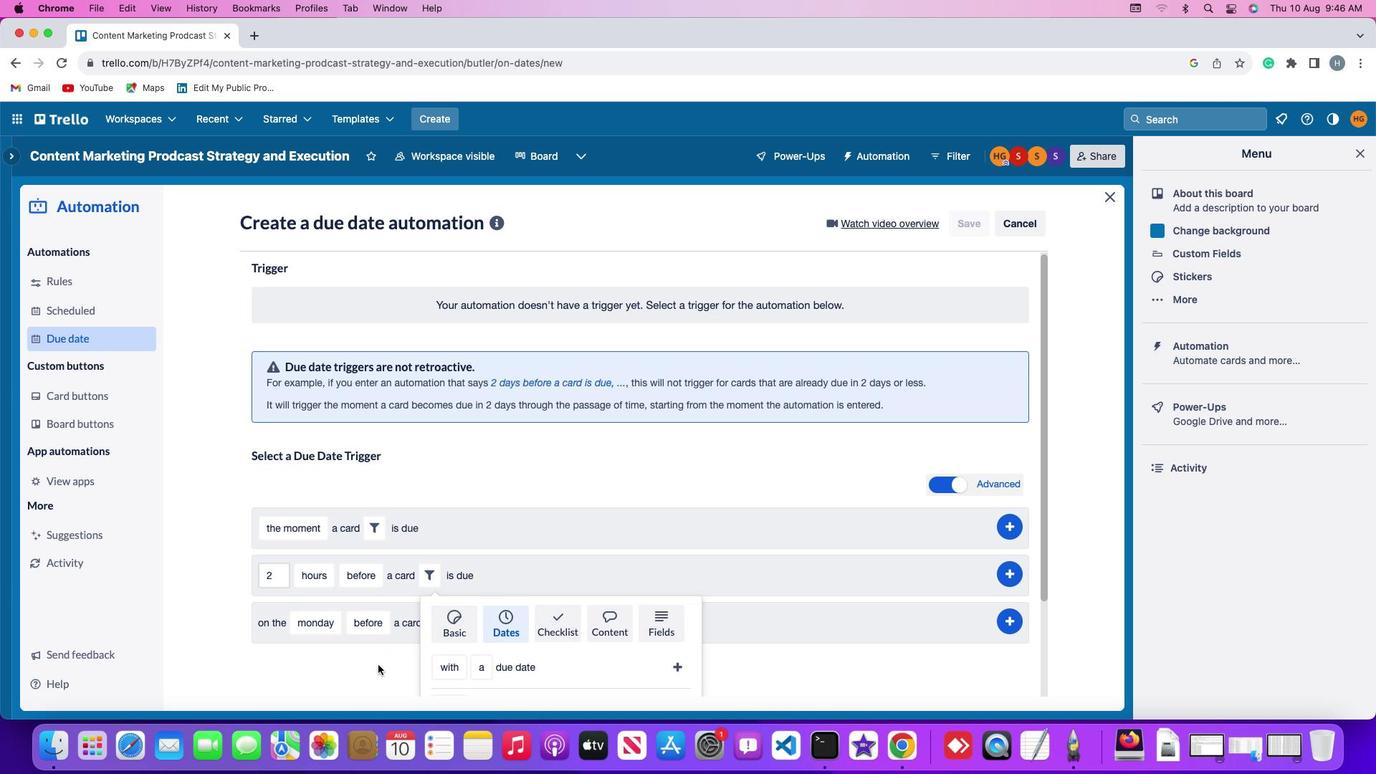 
Action: Mouse scrolled (377, 665) with delta (0, -4)
Screenshot: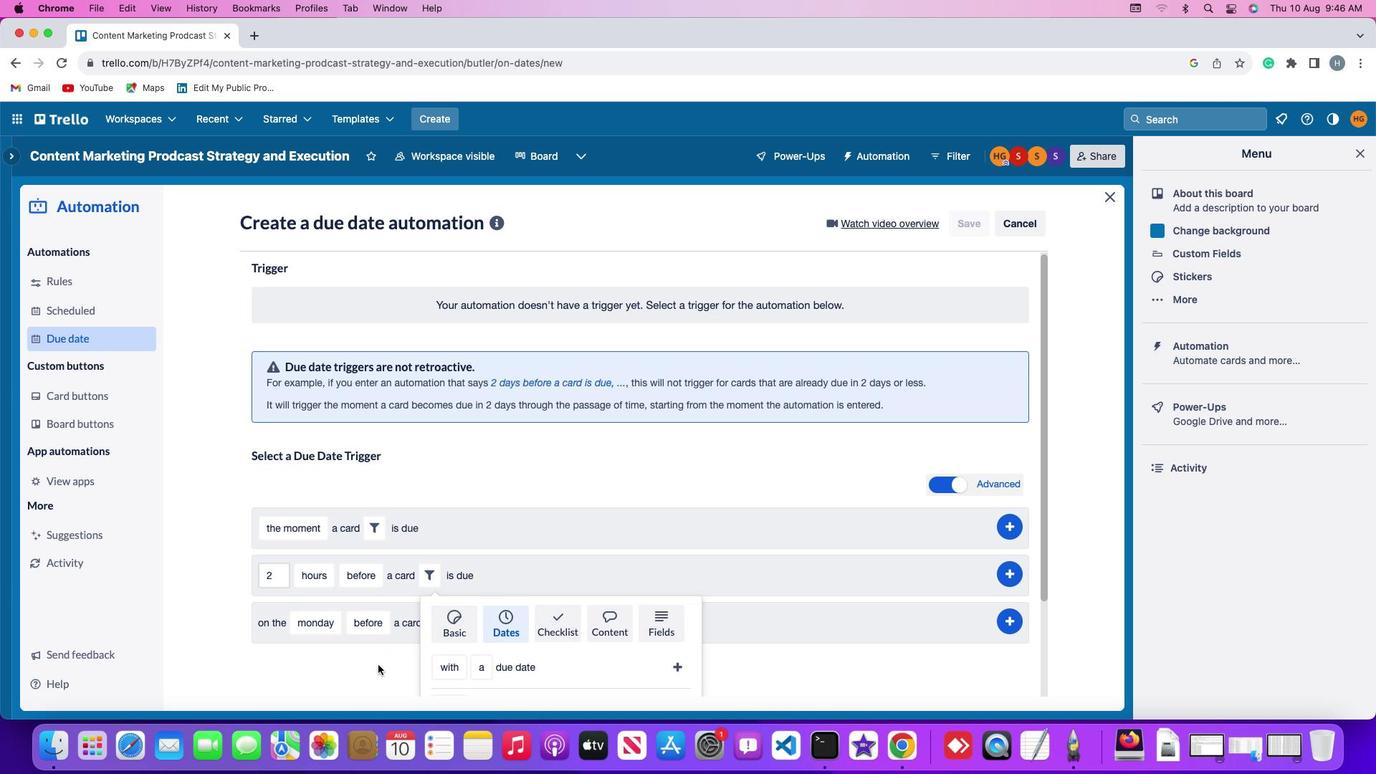 
Action: Mouse moved to (368, 660)
Screenshot: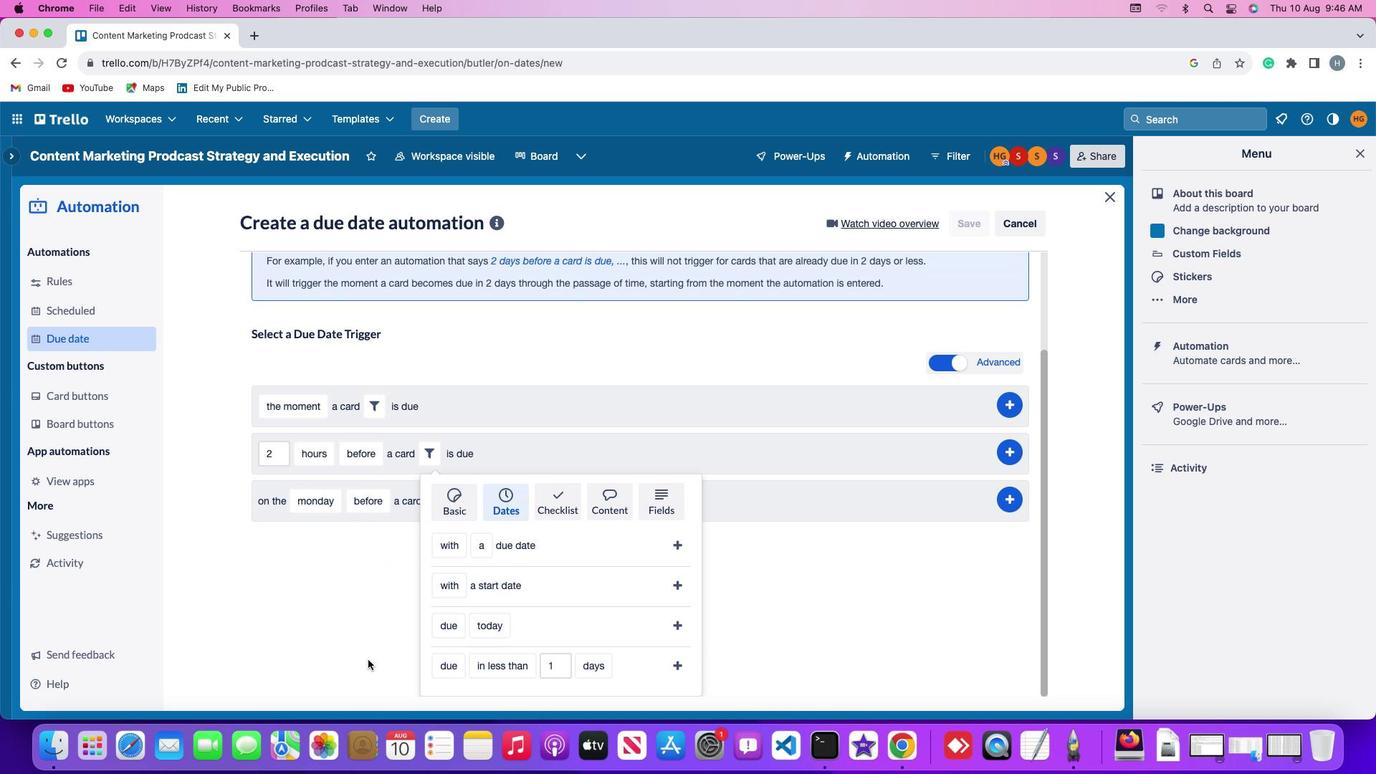 
Action: Mouse scrolled (368, 660) with delta (0, 0)
Screenshot: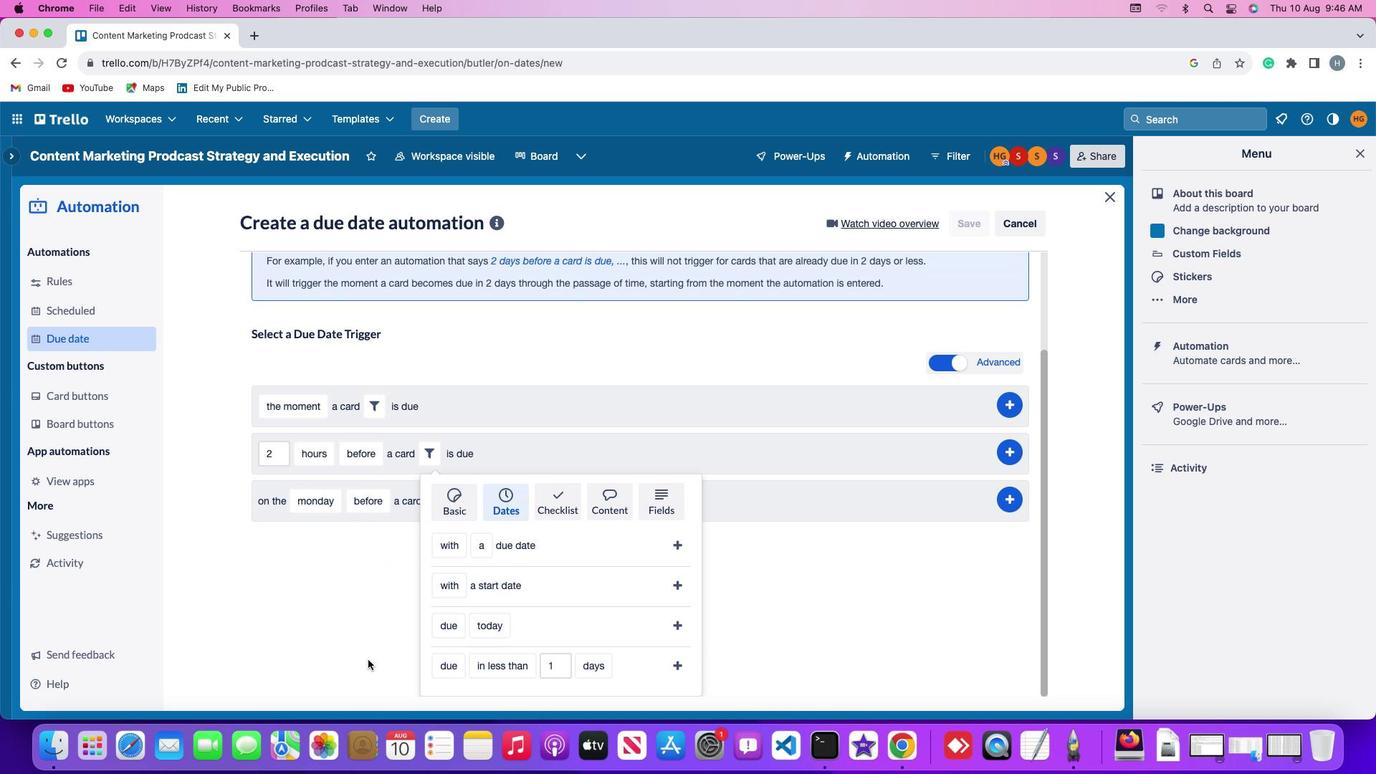 
Action: Mouse moved to (367, 659)
Screenshot: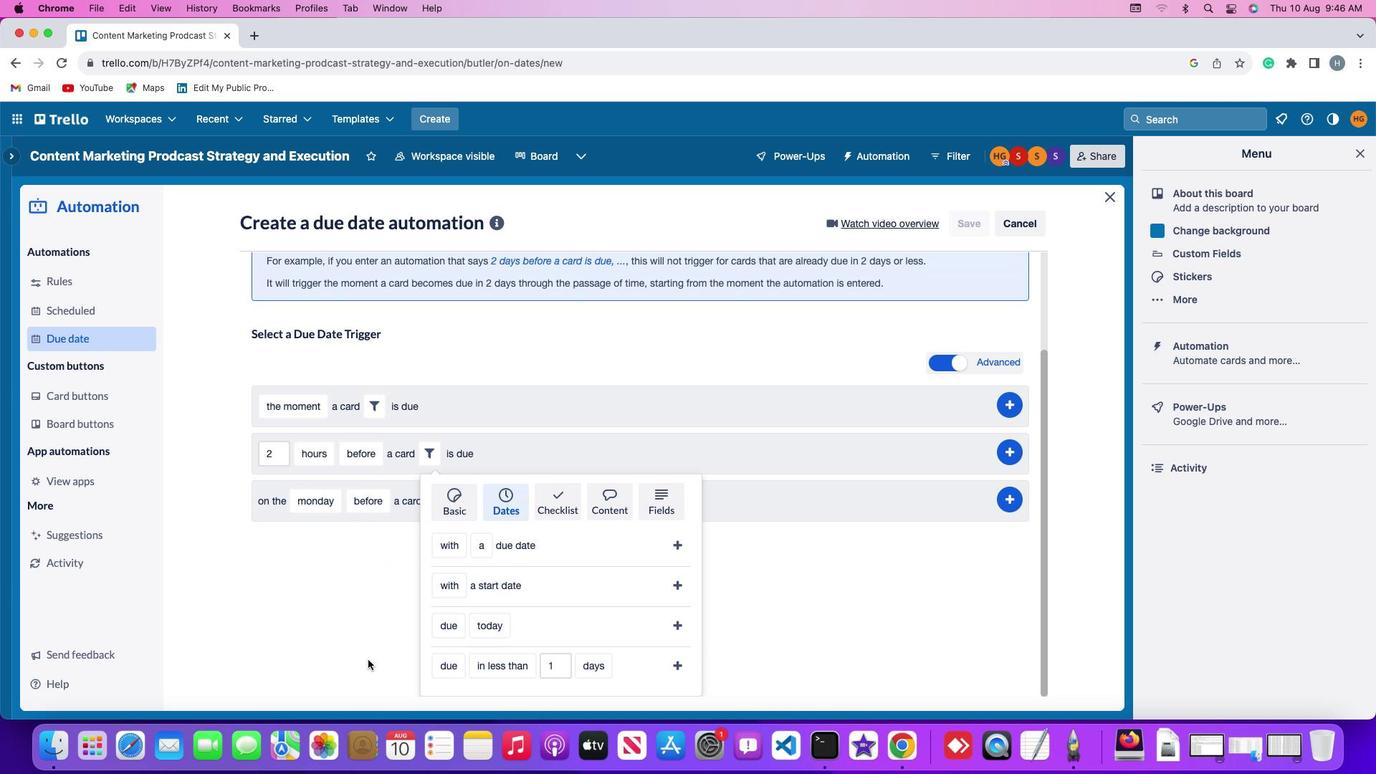 
Action: Mouse scrolled (367, 659) with delta (0, 0)
Screenshot: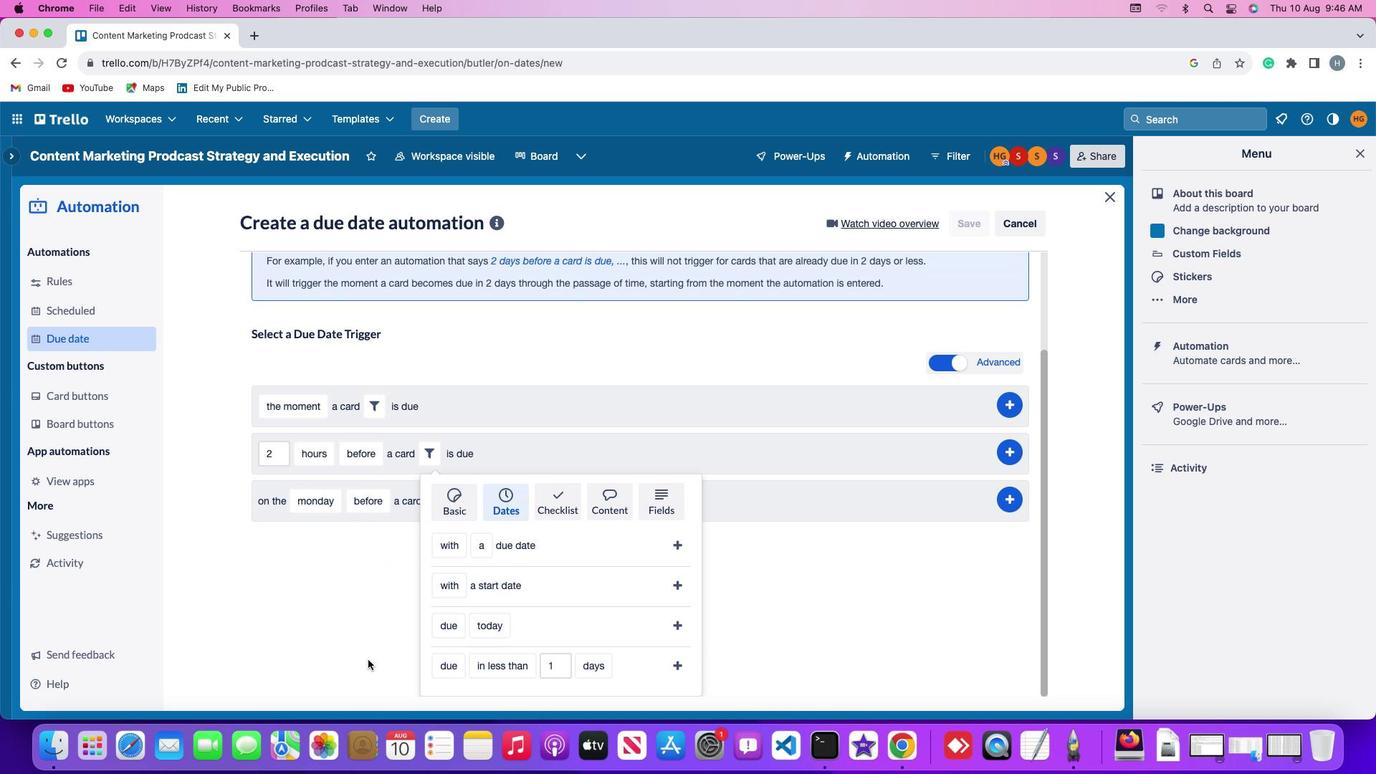 
Action: Mouse scrolled (367, 659) with delta (0, -2)
Screenshot: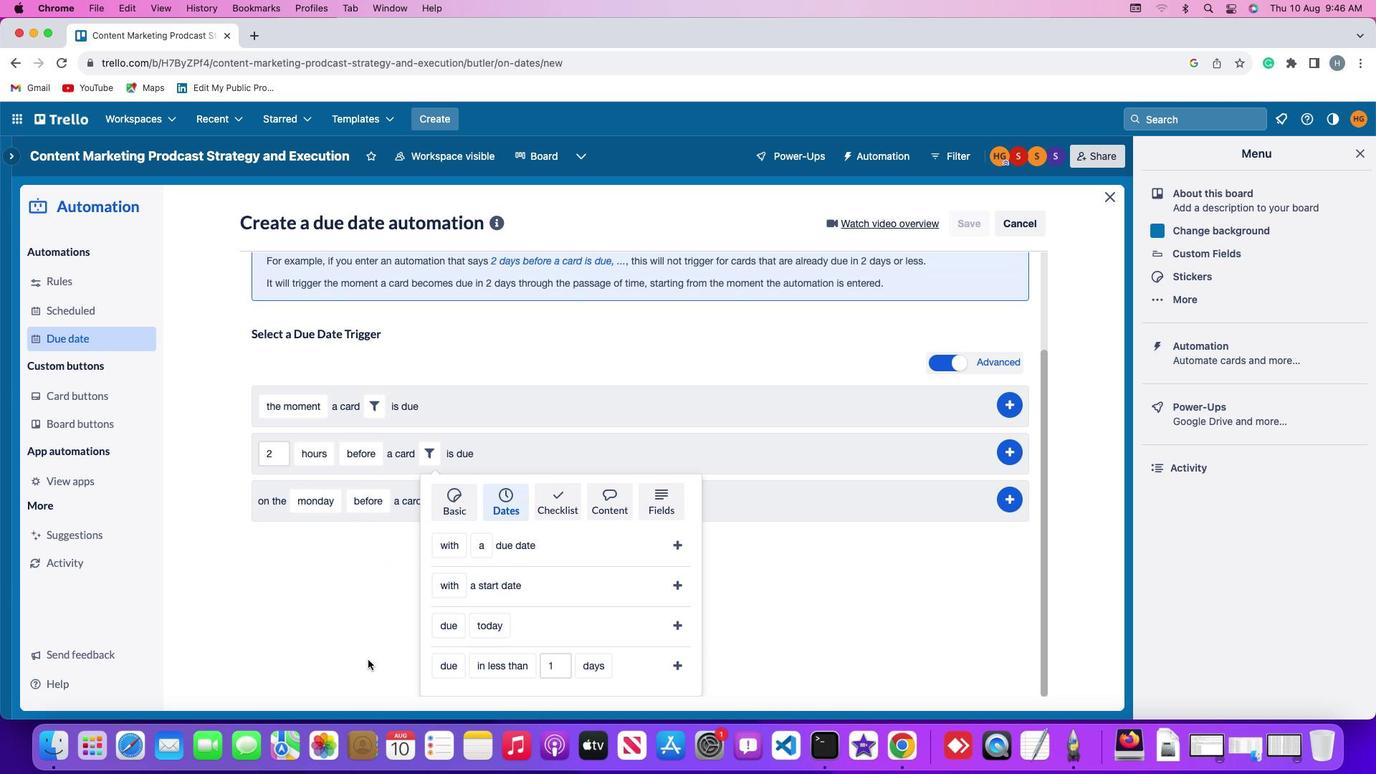 
Action: Mouse scrolled (367, 659) with delta (0, -3)
Screenshot: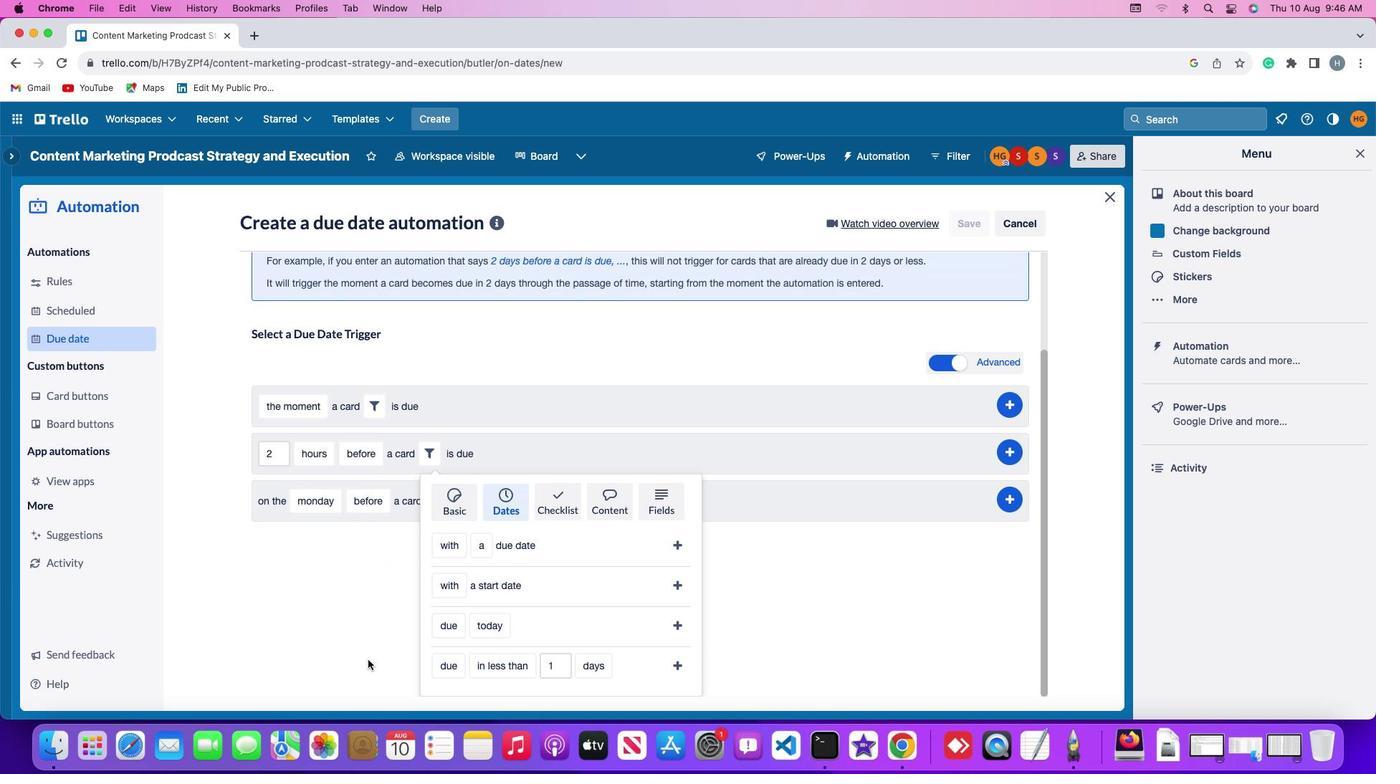 
Action: Mouse moved to (446, 583)
Screenshot: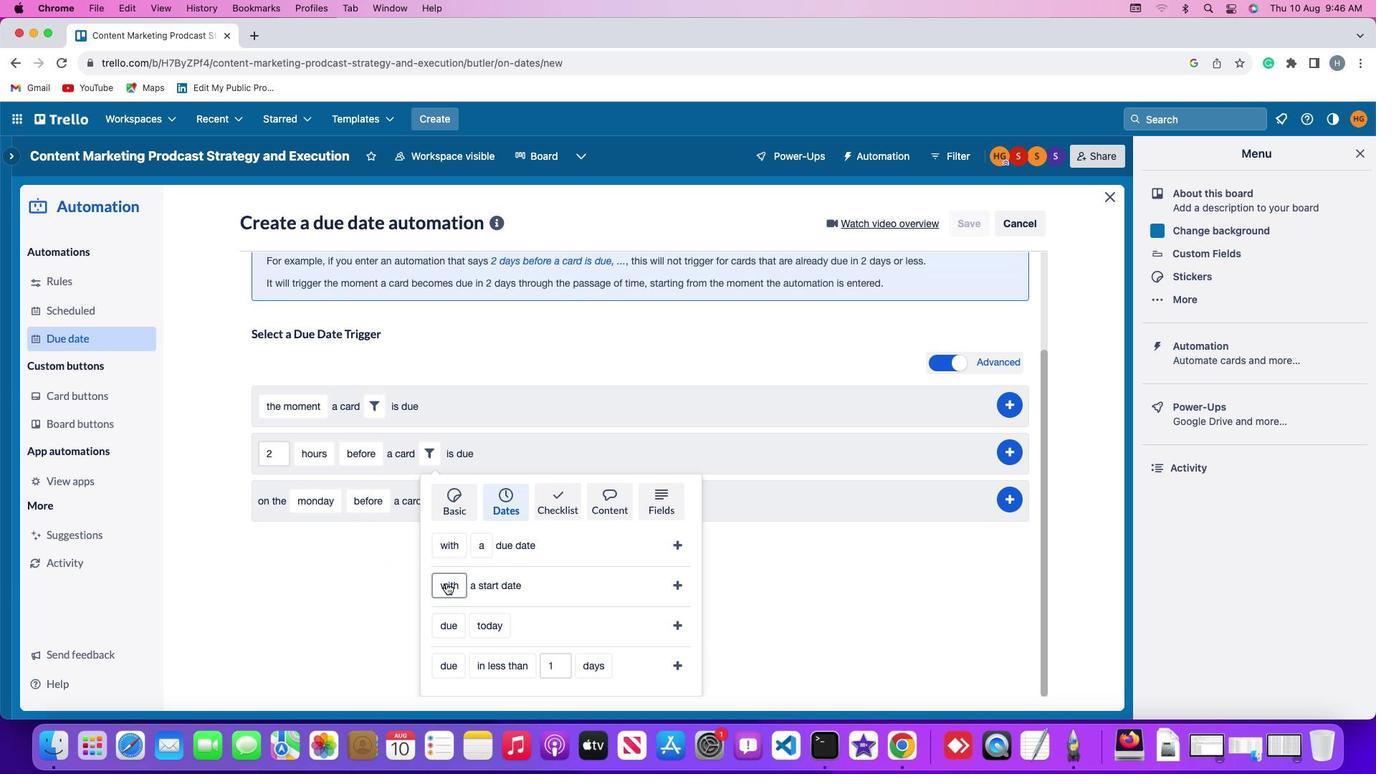 
Action: Mouse pressed left at (446, 583)
Screenshot: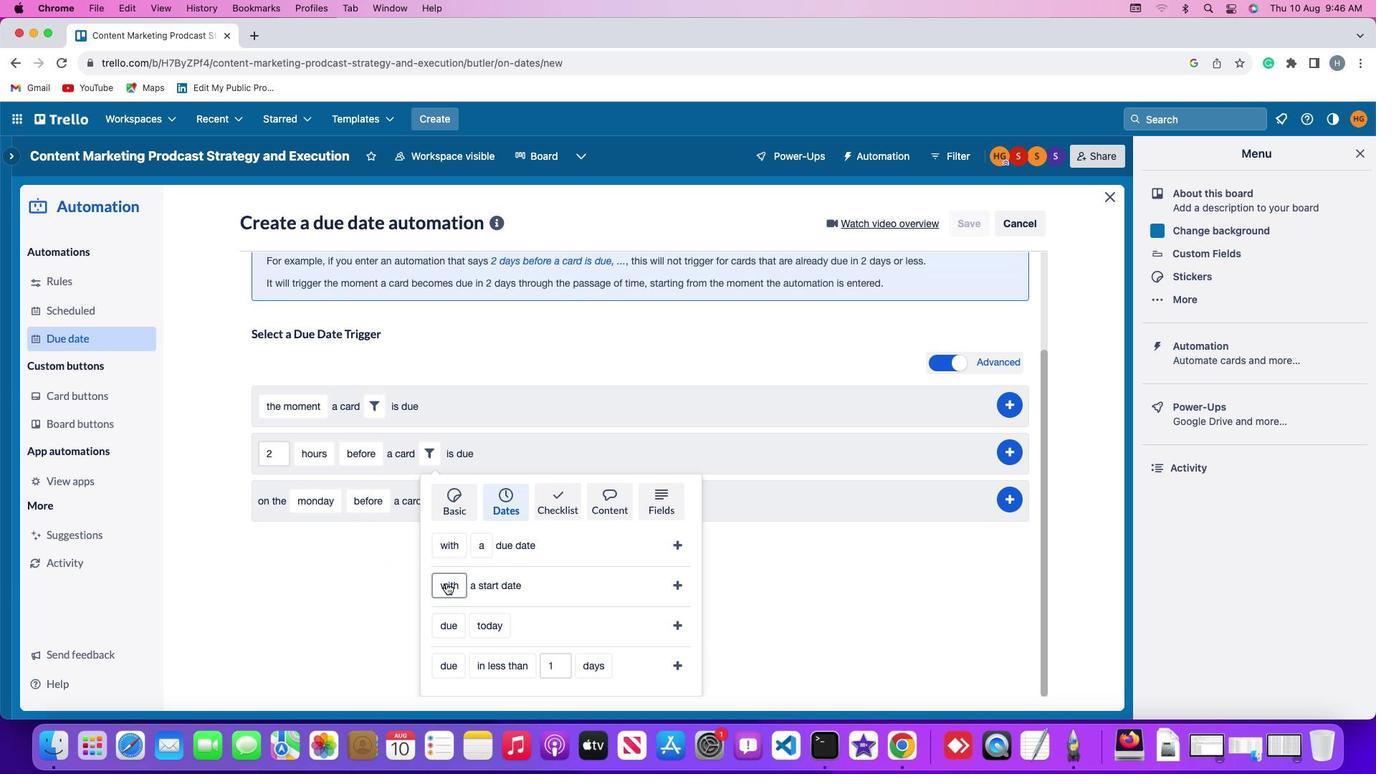 
Action: Mouse moved to (455, 612)
Screenshot: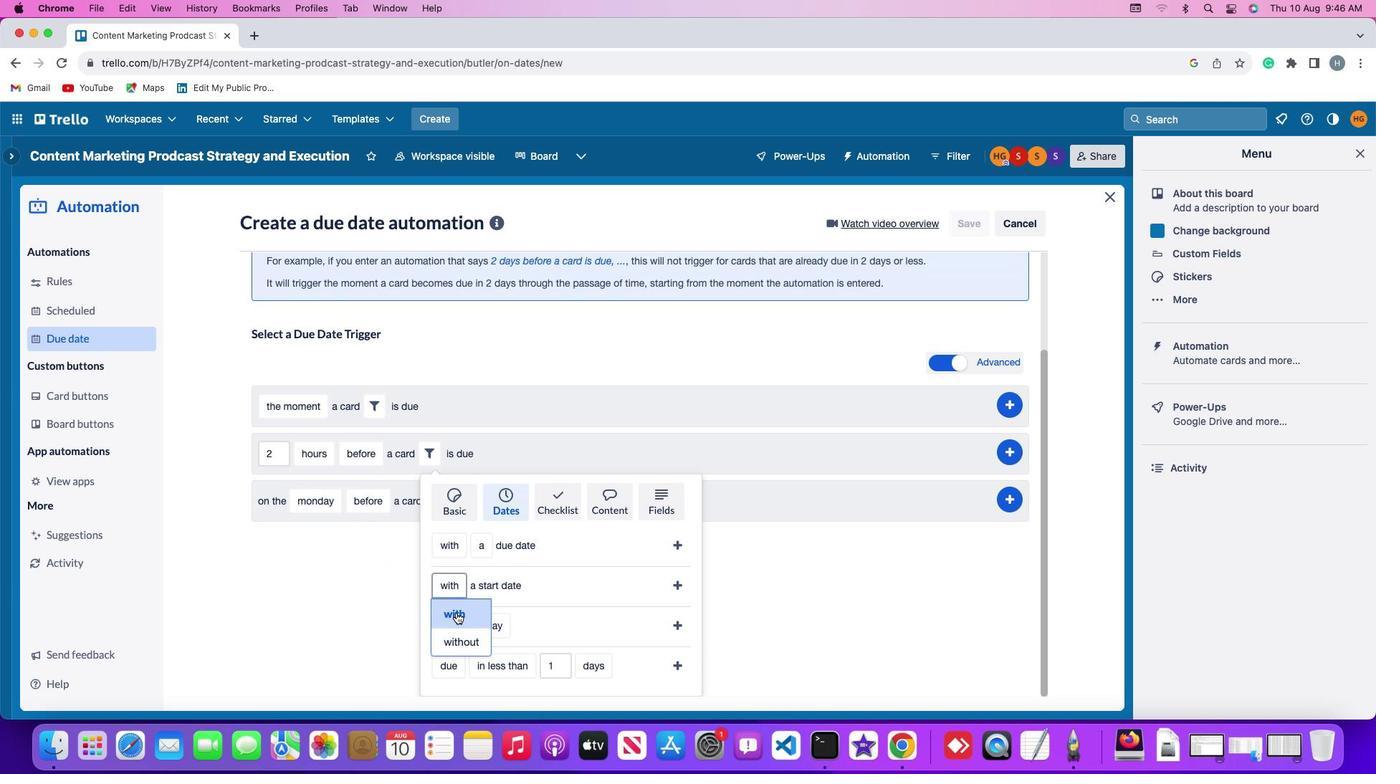 
Action: Mouse pressed left at (455, 612)
Screenshot: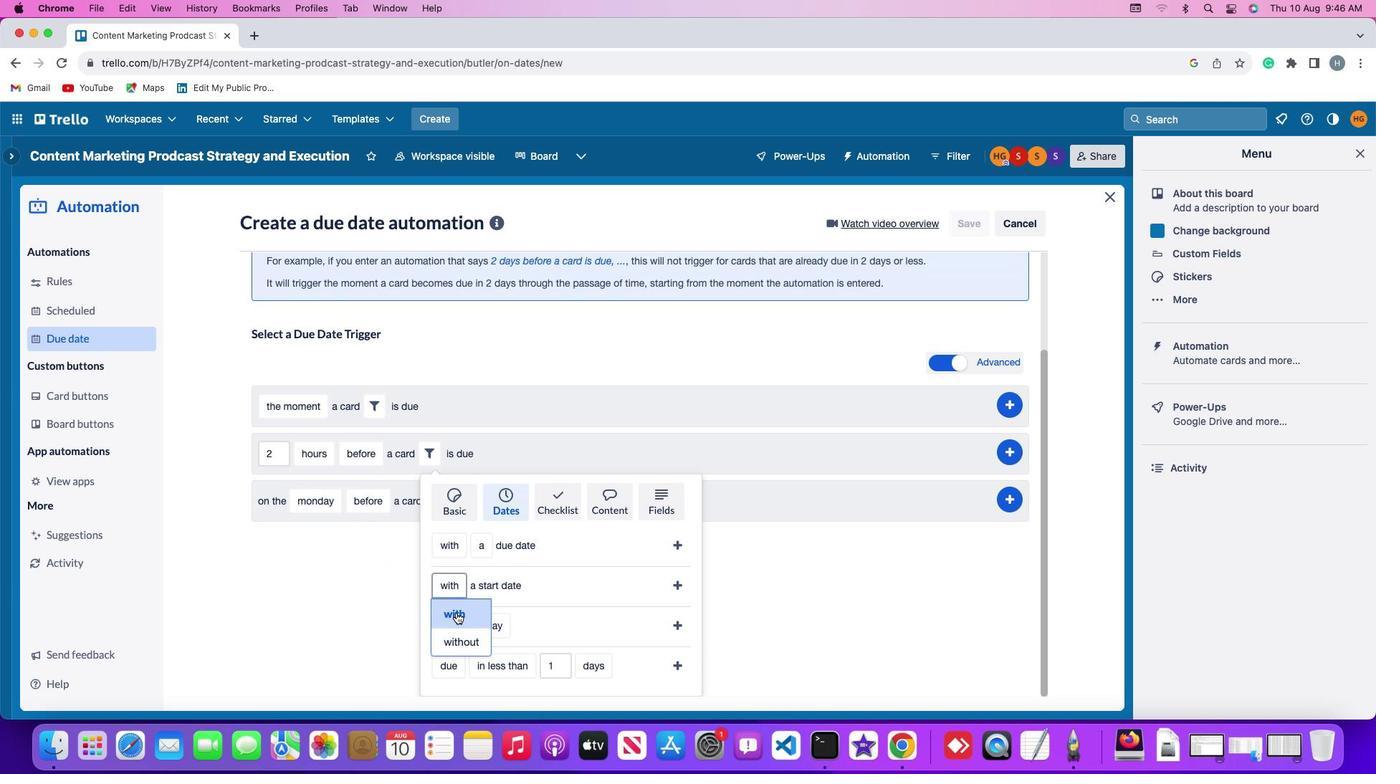 
Action: Mouse moved to (676, 582)
Screenshot: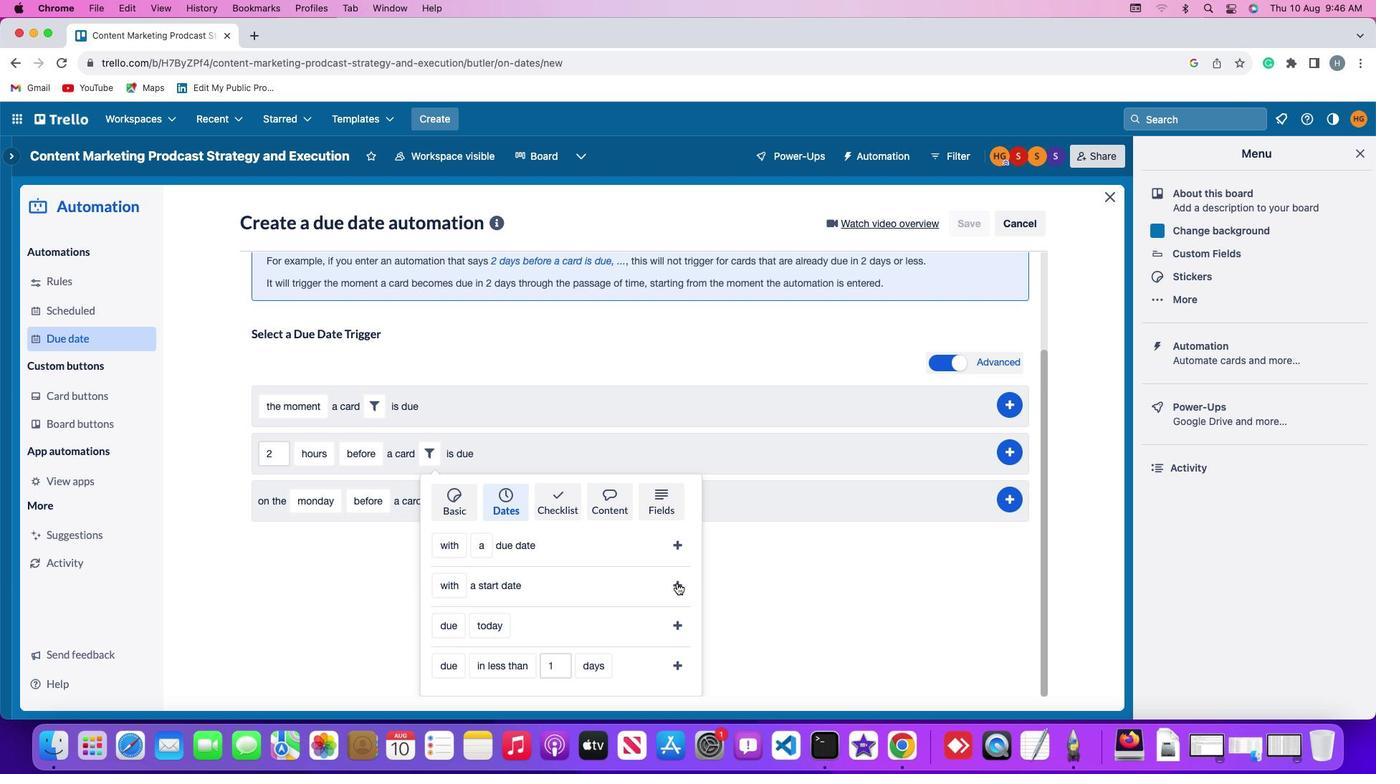 
Action: Mouse pressed left at (676, 582)
Screenshot: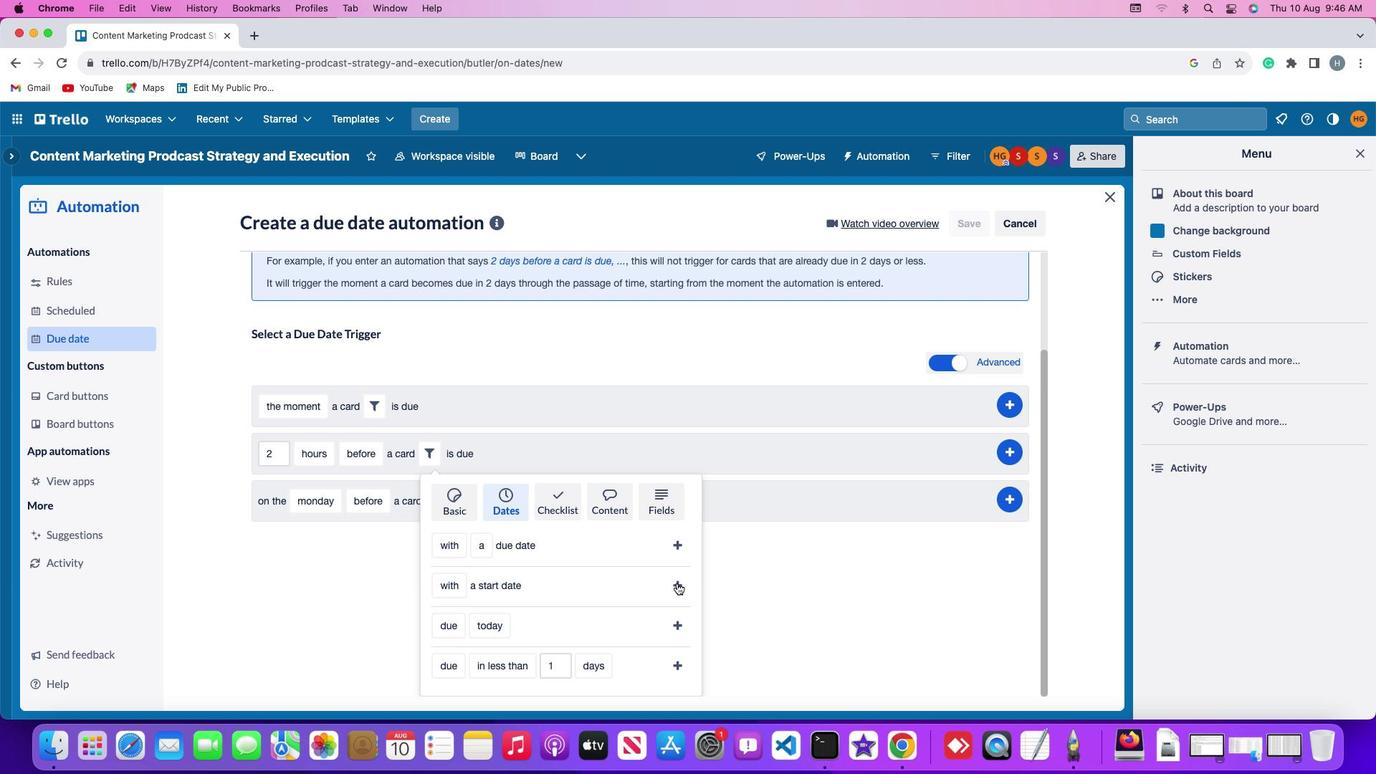 
Action: Mouse moved to (1015, 569)
Screenshot: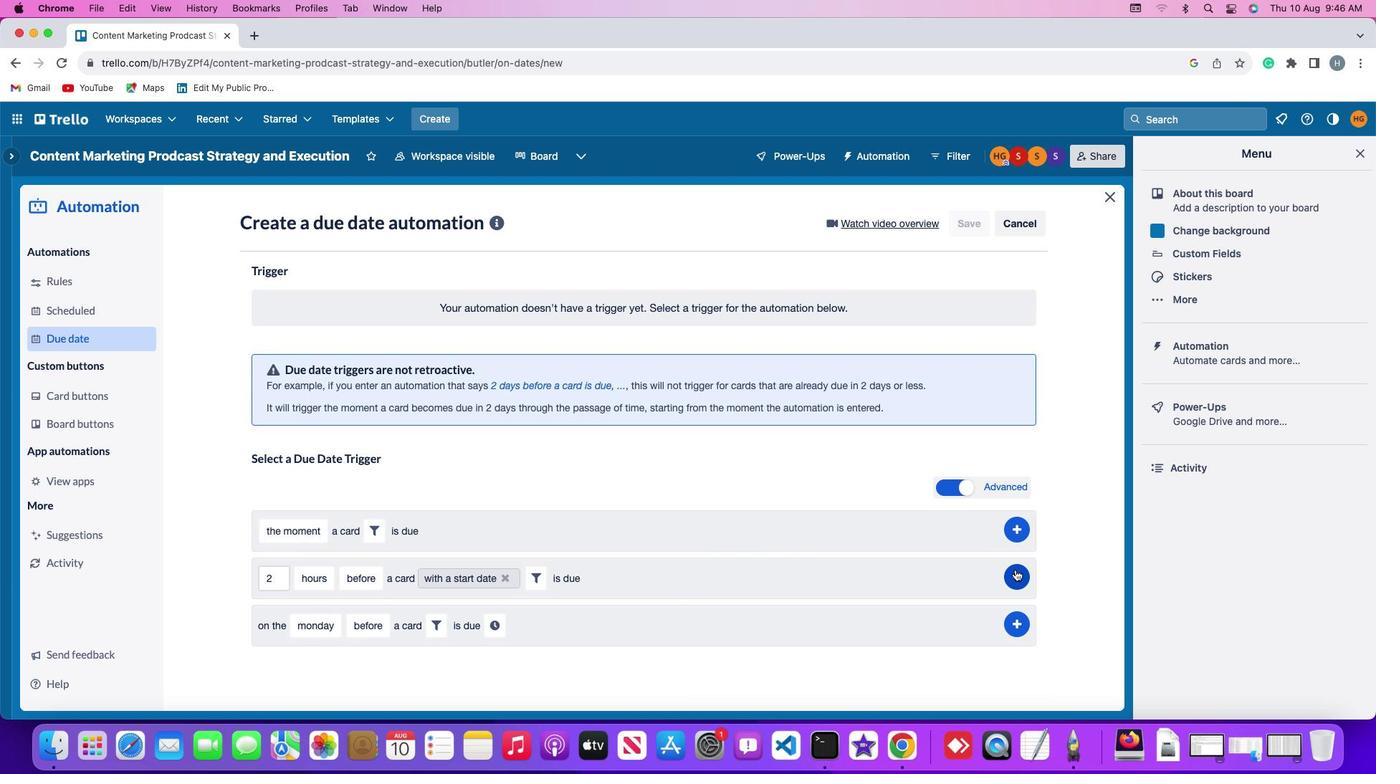 
Action: Mouse pressed left at (1015, 569)
Screenshot: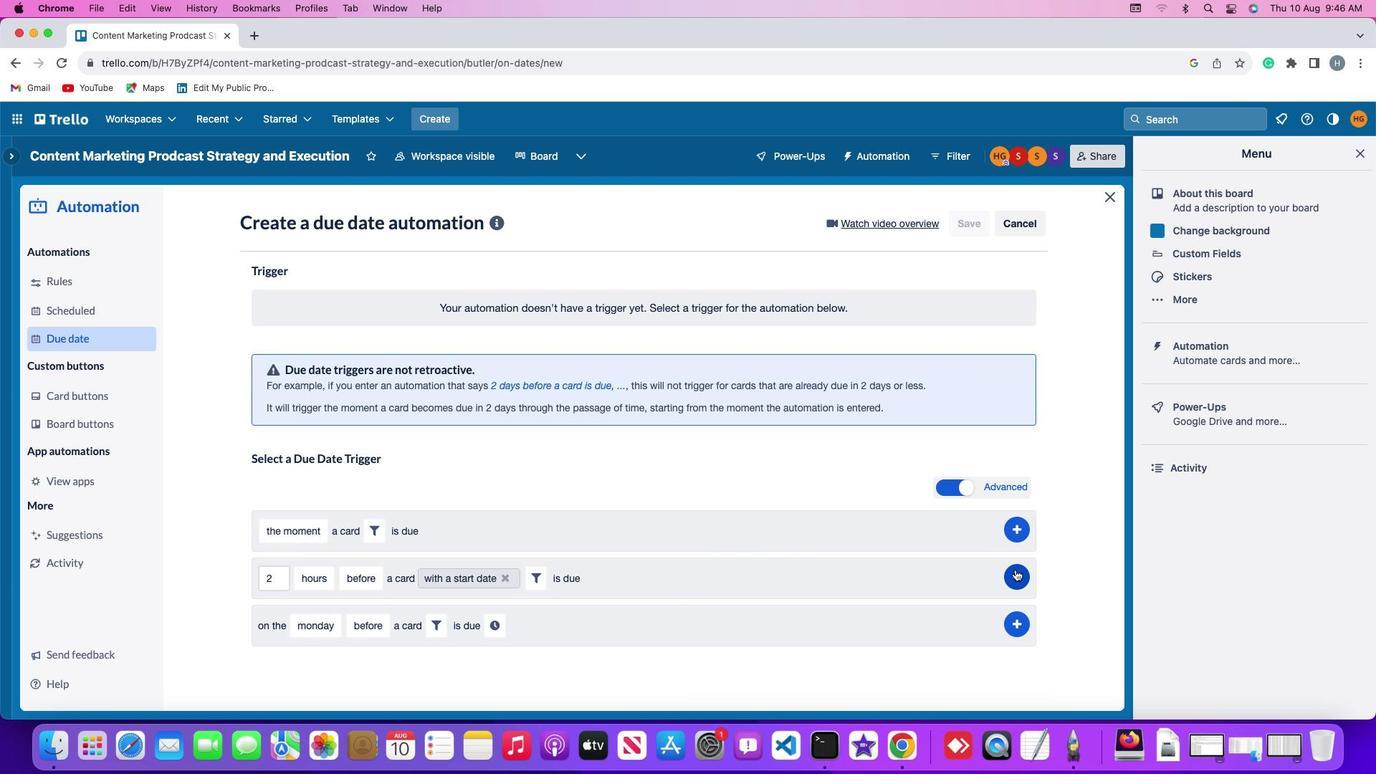 
Action: Mouse moved to (1055, 445)
Screenshot: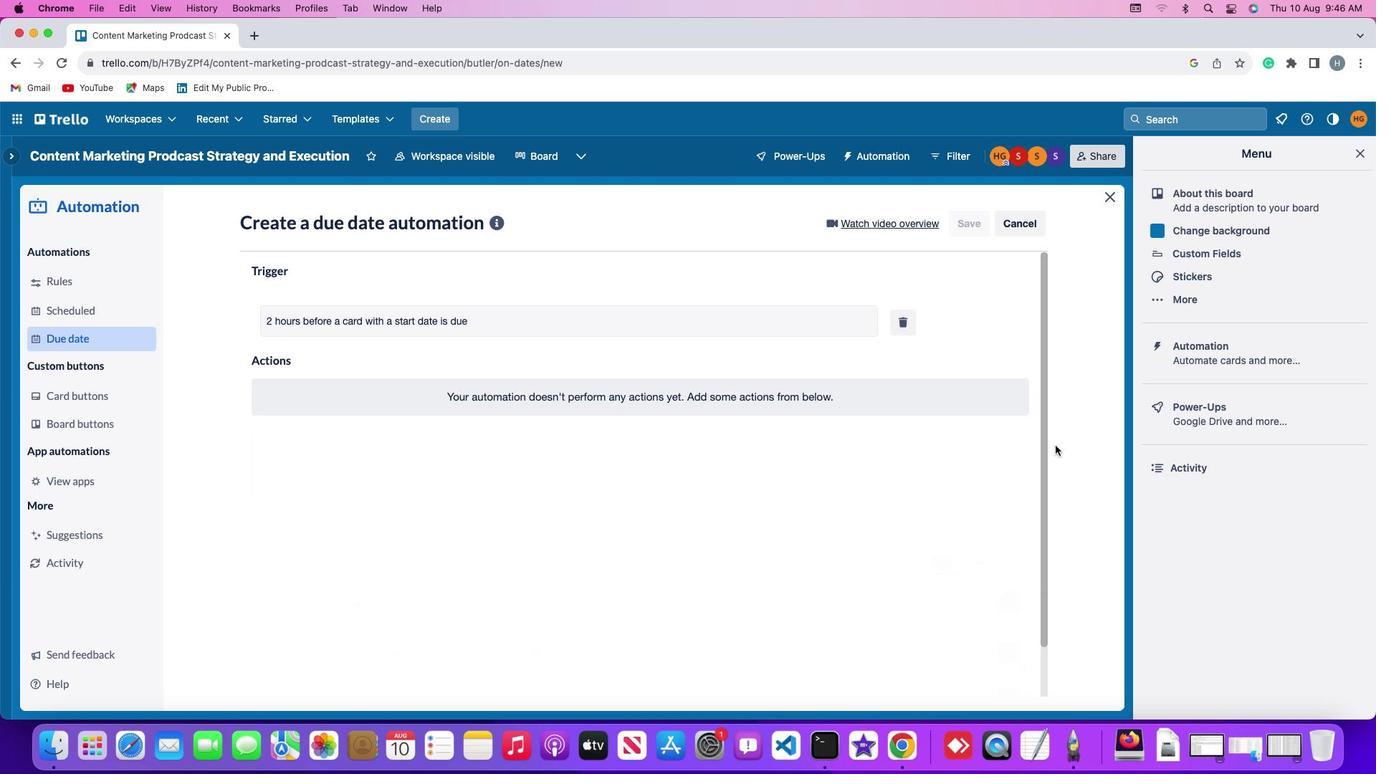 
